 Task: Send an email with the signature Janice Green with the subject Thank you for your donation and the message We have received the feedback from the client and will incorporate the necessary changes in the next version. from softage.8@softage.net to softage.2@softage.net and move the email from Sent Items to the folder Birthday parties
Action: Mouse moved to (74, 151)
Screenshot: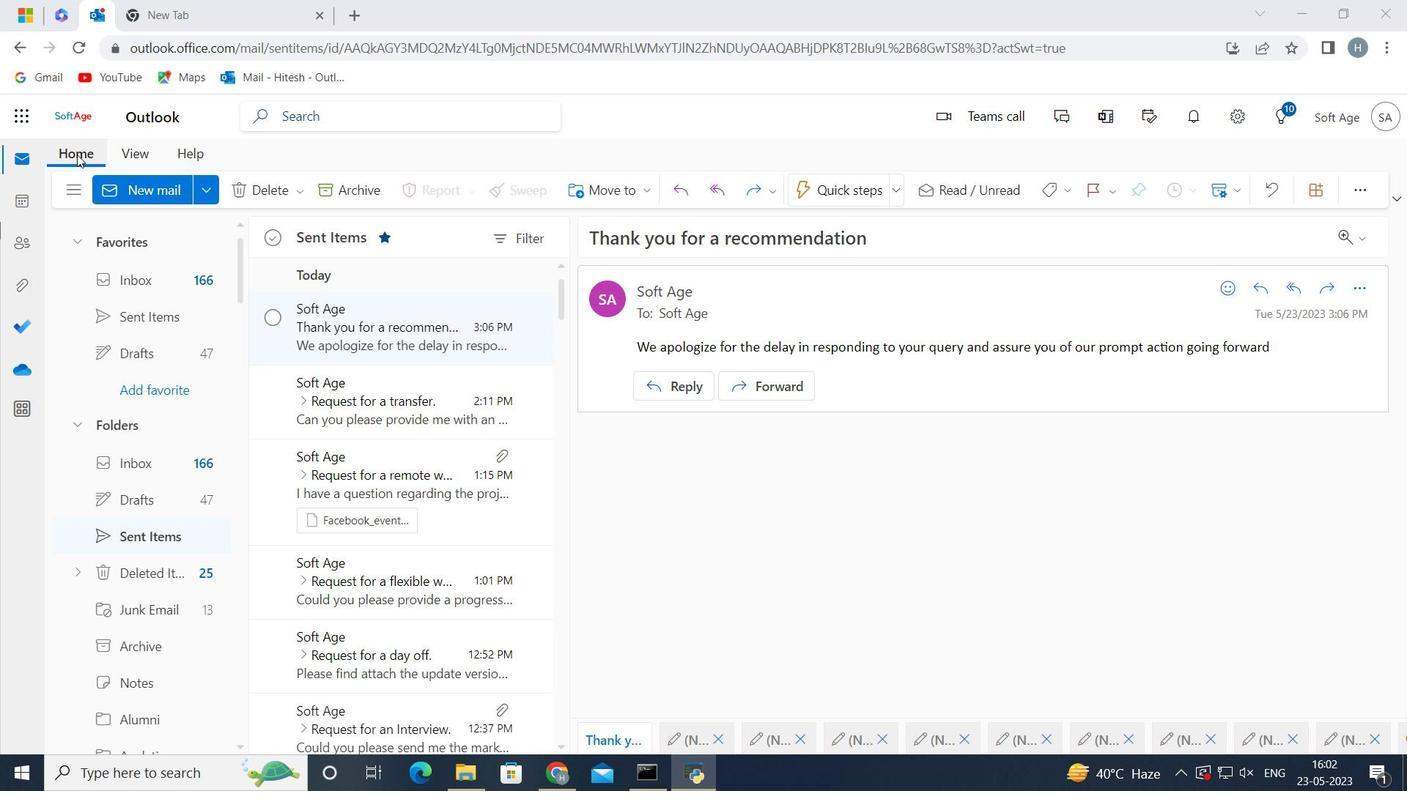 
Action: Mouse pressed left at (74, 151)
Screenshot: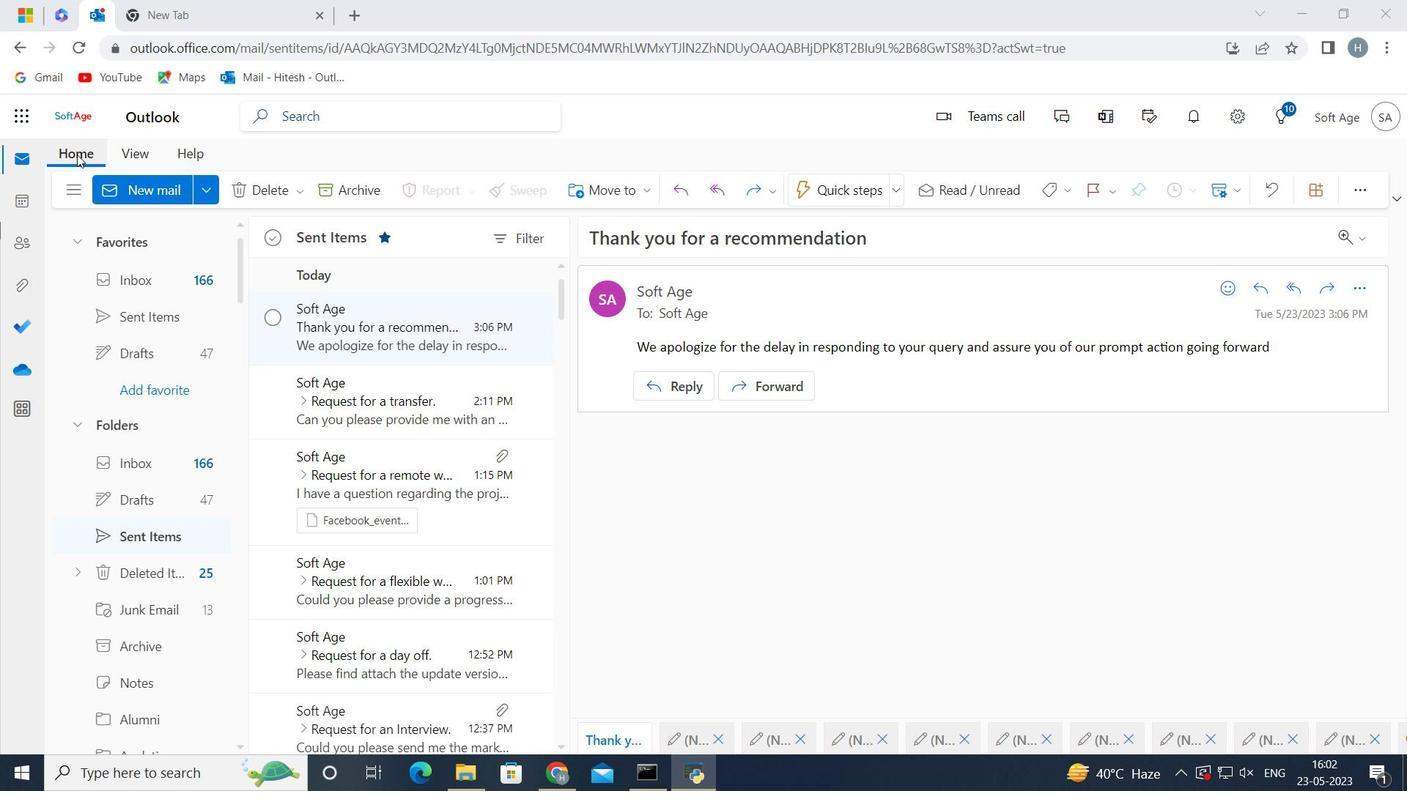 
Action: Mouse moved to (144, 189)
Screenshot: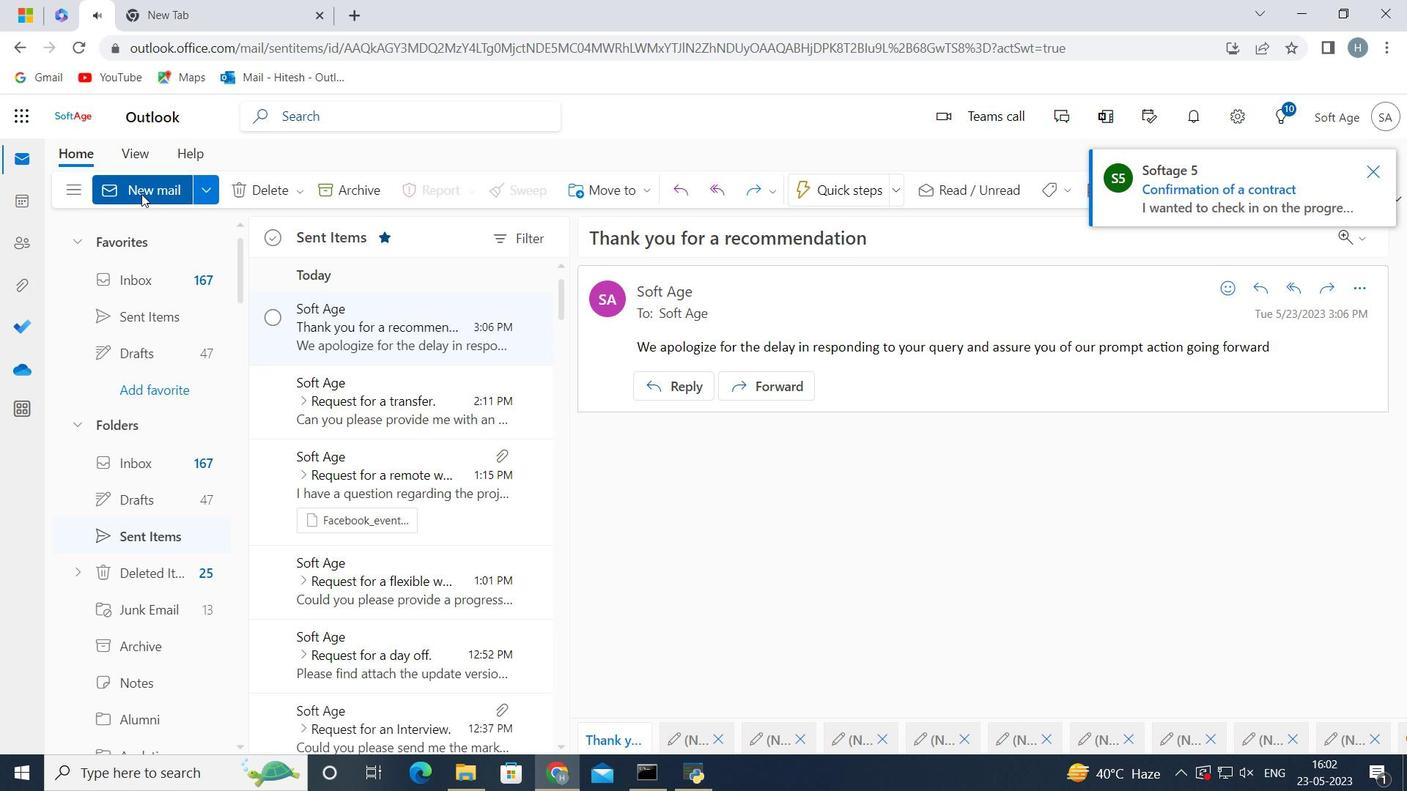 
Action: Mouse pressed left at (144, 189)
Screenshot: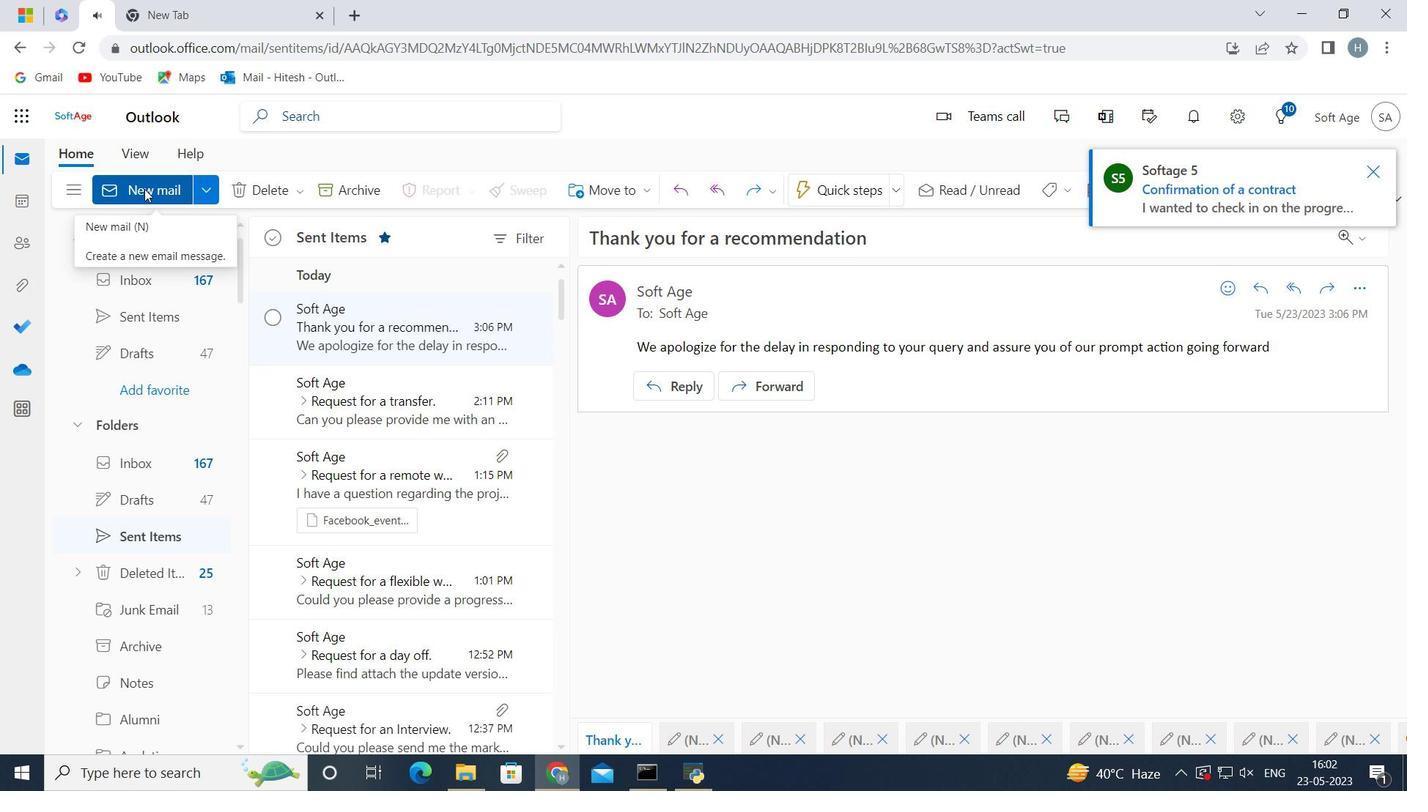 
Action: Mouse moved to (1362, 175)
Screenshot: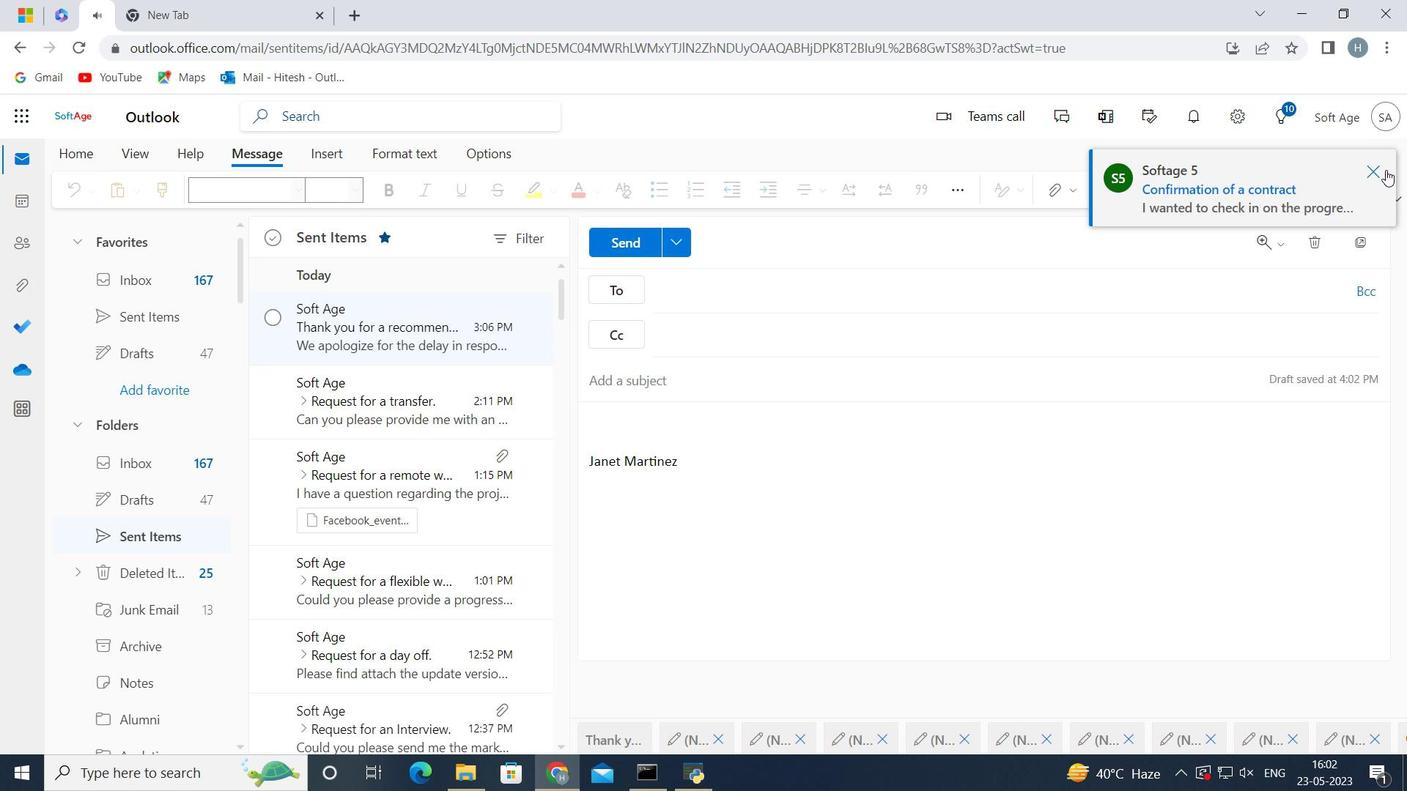 
Action: Mouse pressed left at (1362, 175)
Screenshot: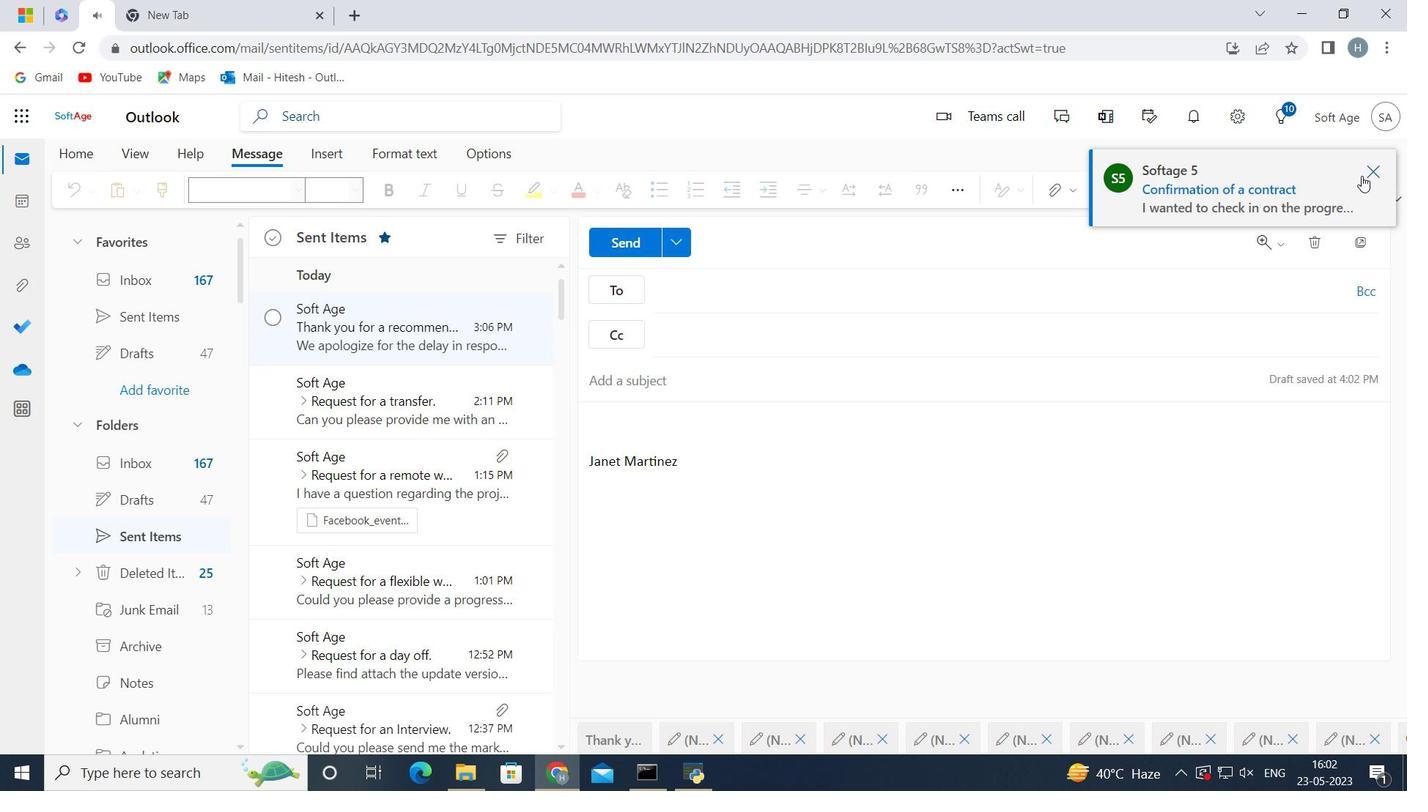 
Action: Mouse moved to (1152, 191)
Screenshot: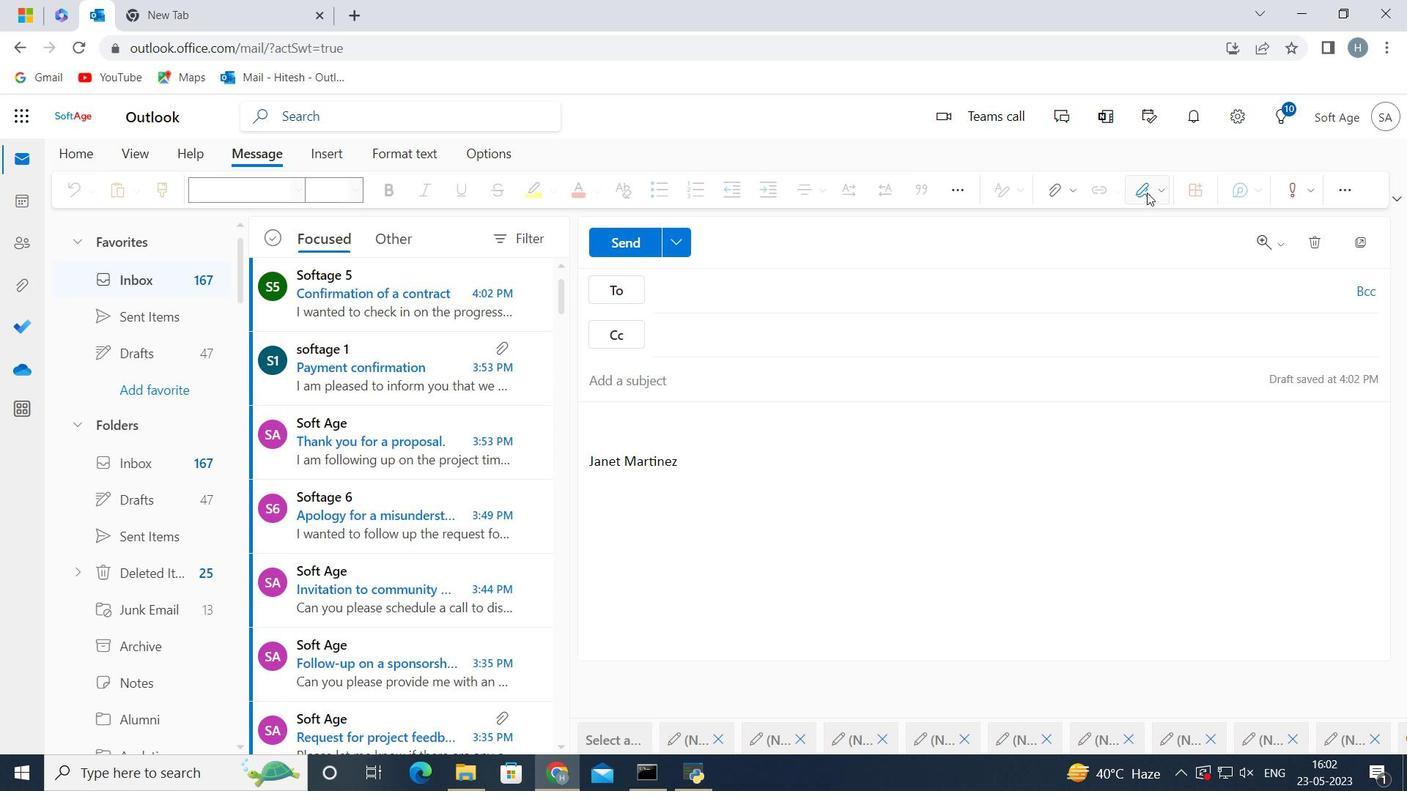 
Action: Mouse pressed left at (1152, 191)
Screenshot: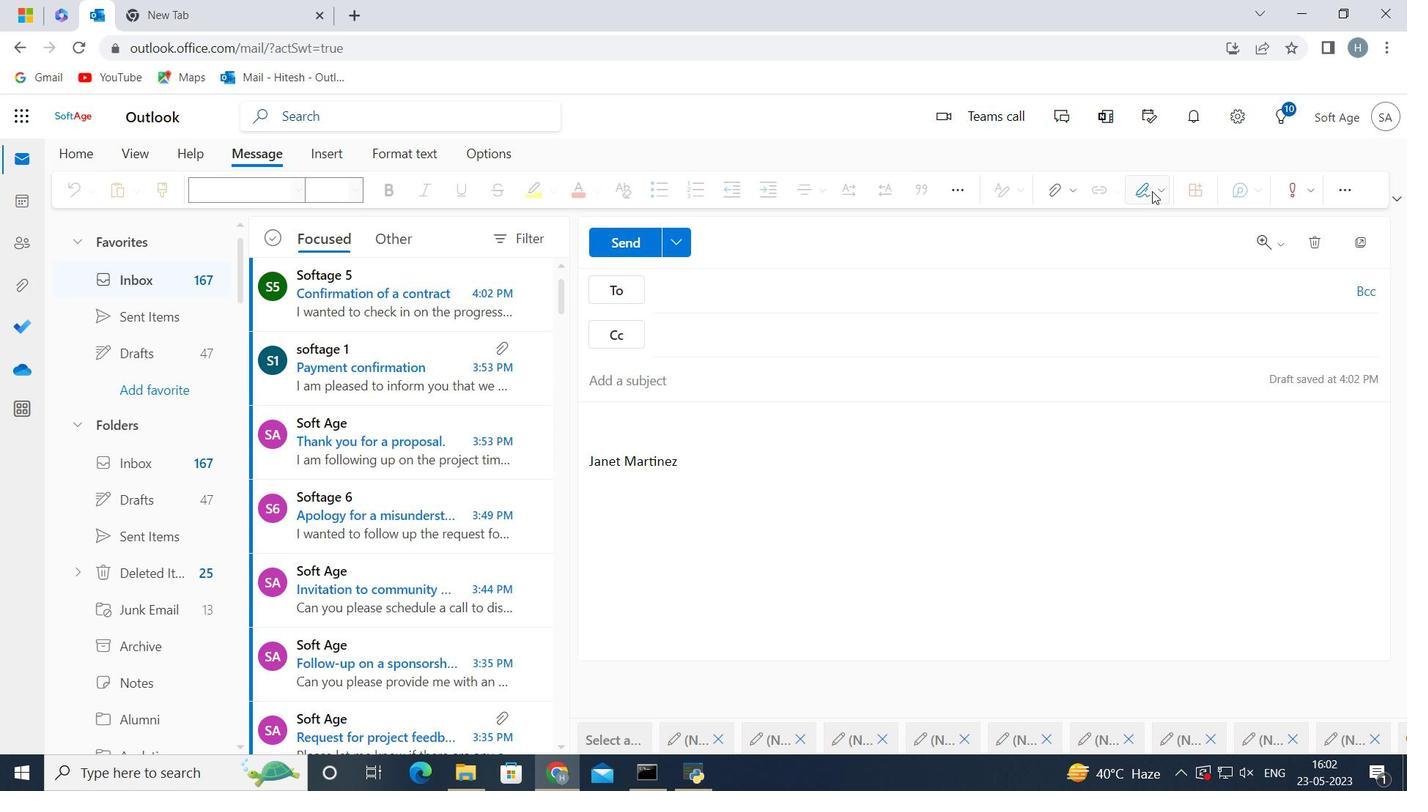 
Action: Mouse moved to (1101, 263)
Screenshot: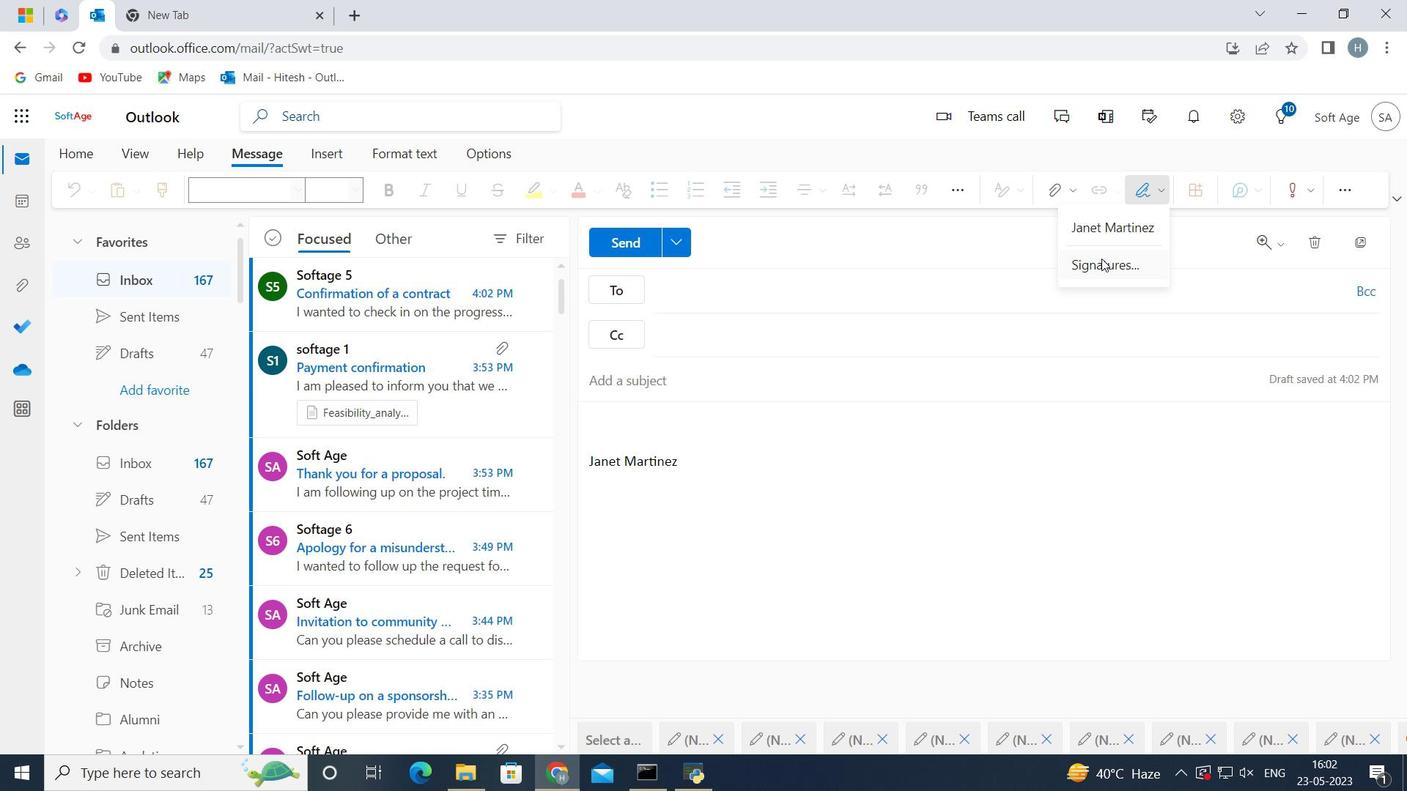 
Action: Mouse pressed left at (1101, 263)
Screenshot: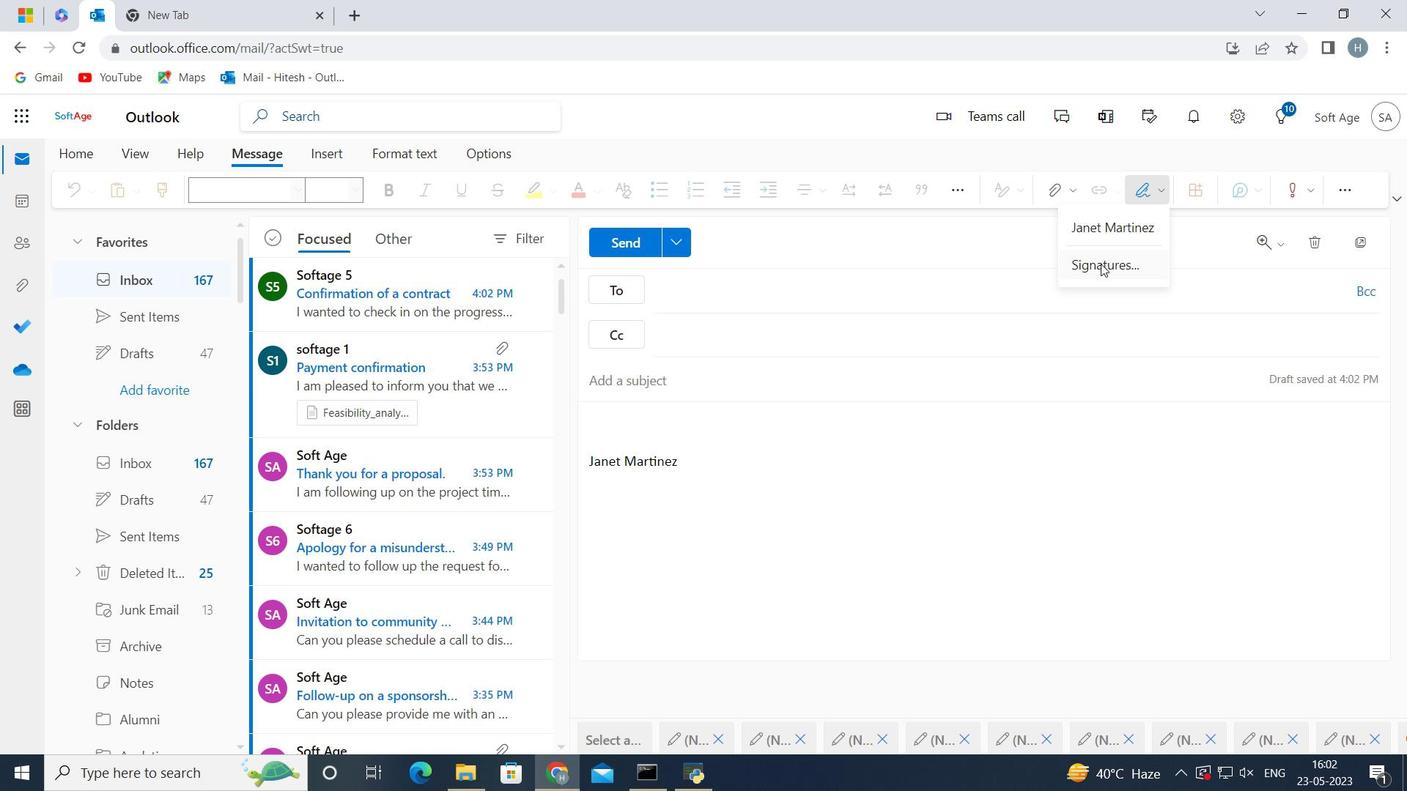 
Action: Mouse moved to (1064, 339)
Screenshot: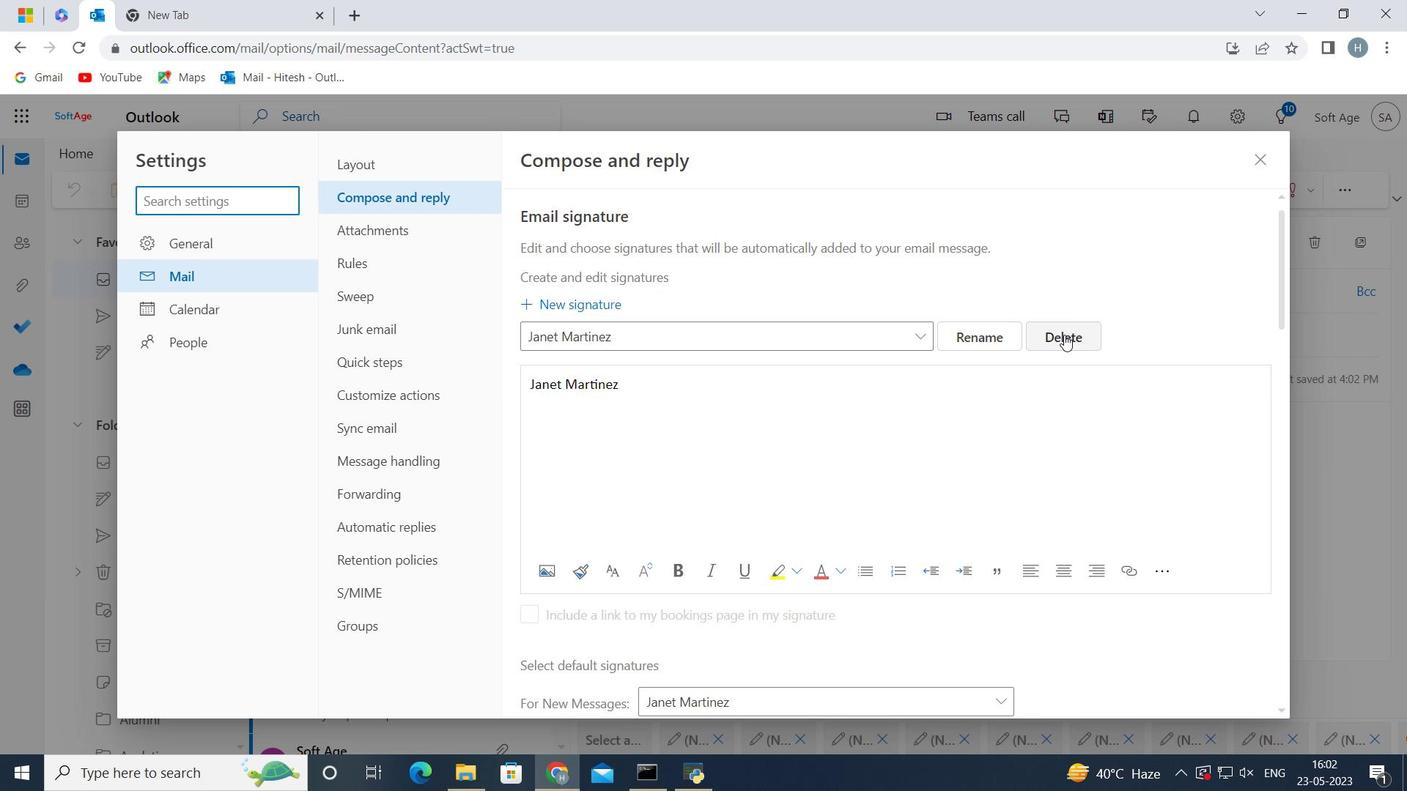 
Action: Mouse pressed left at (1064, 339)
Screenshot: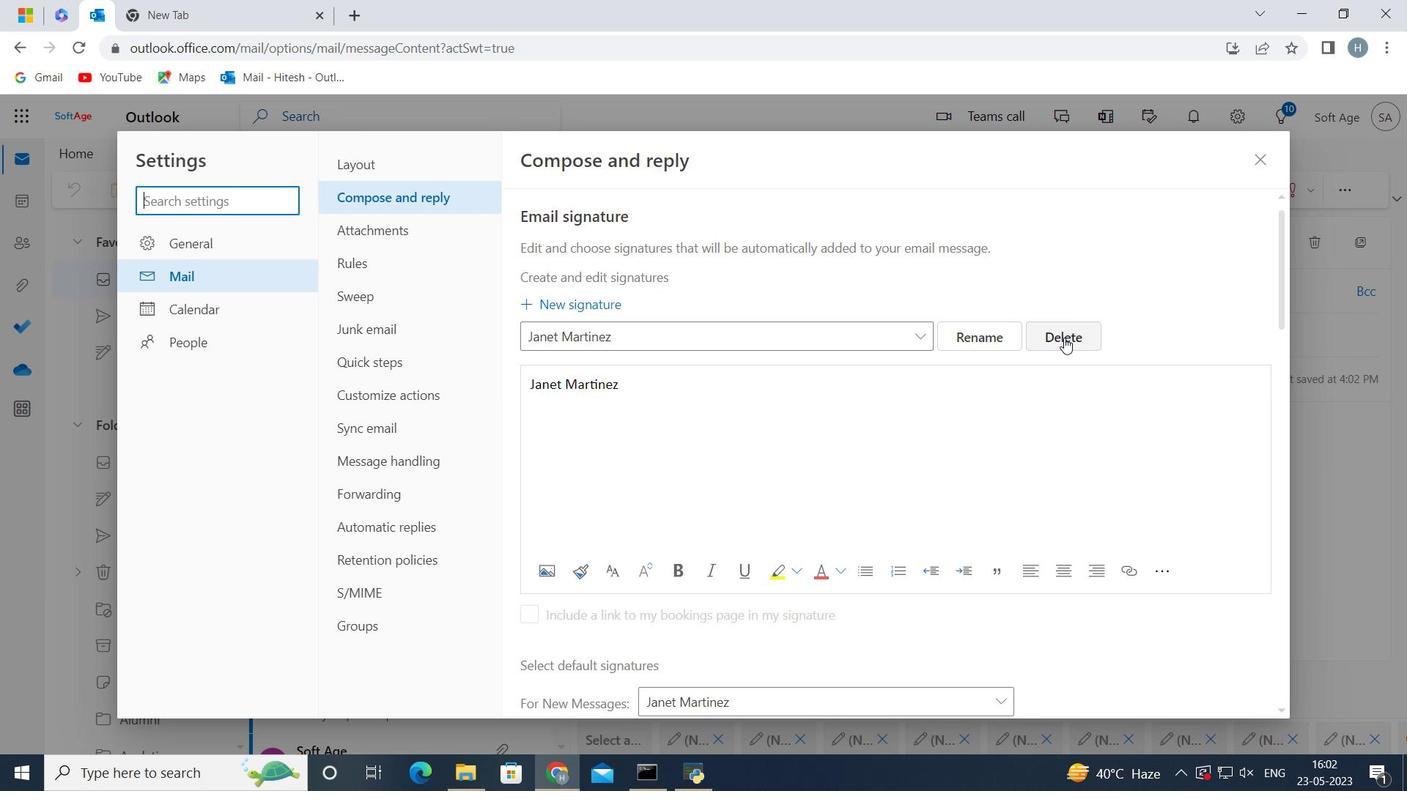 
Action: Mouse moved to (801, 337)
Screenshot: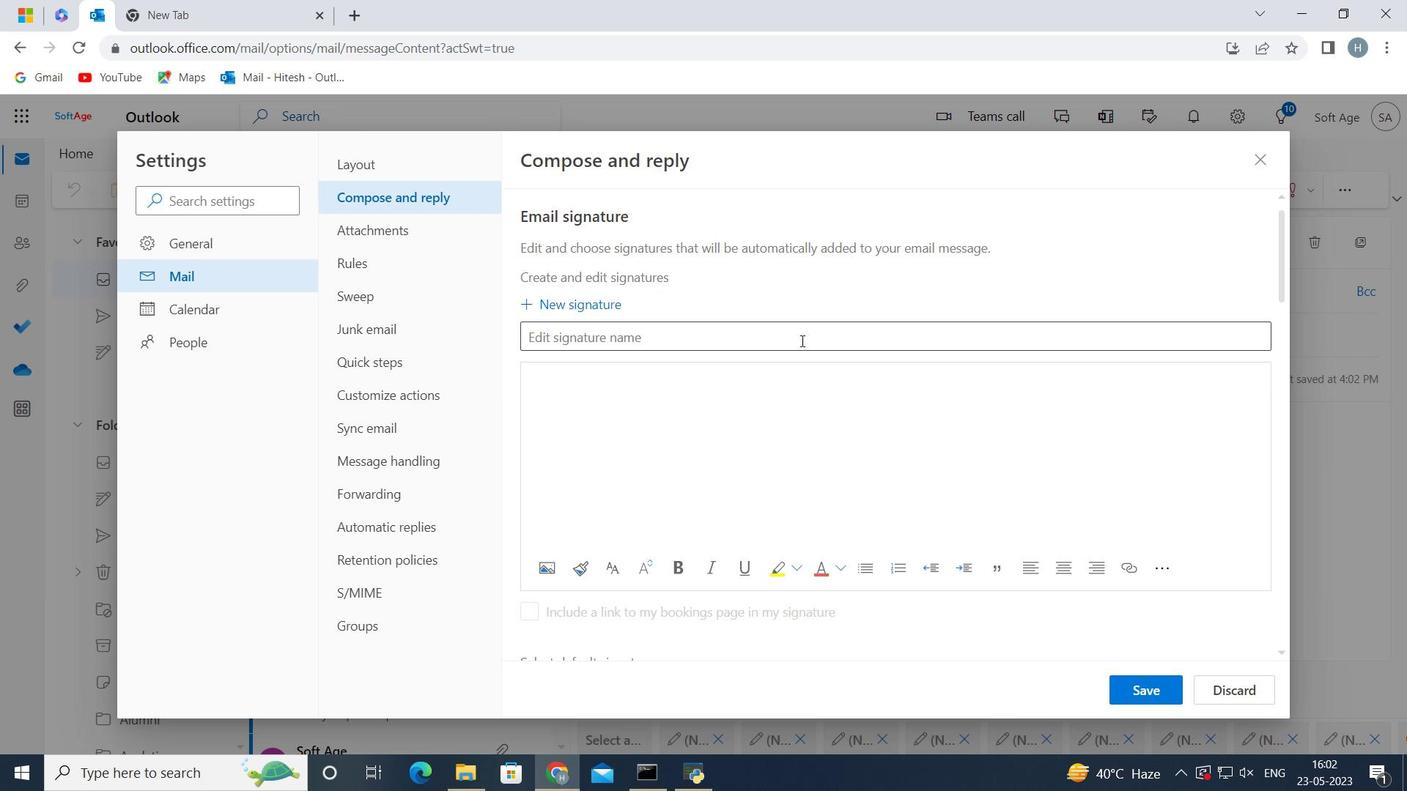 
Action: Mouse pressed left at (801, 337)
Screenshot: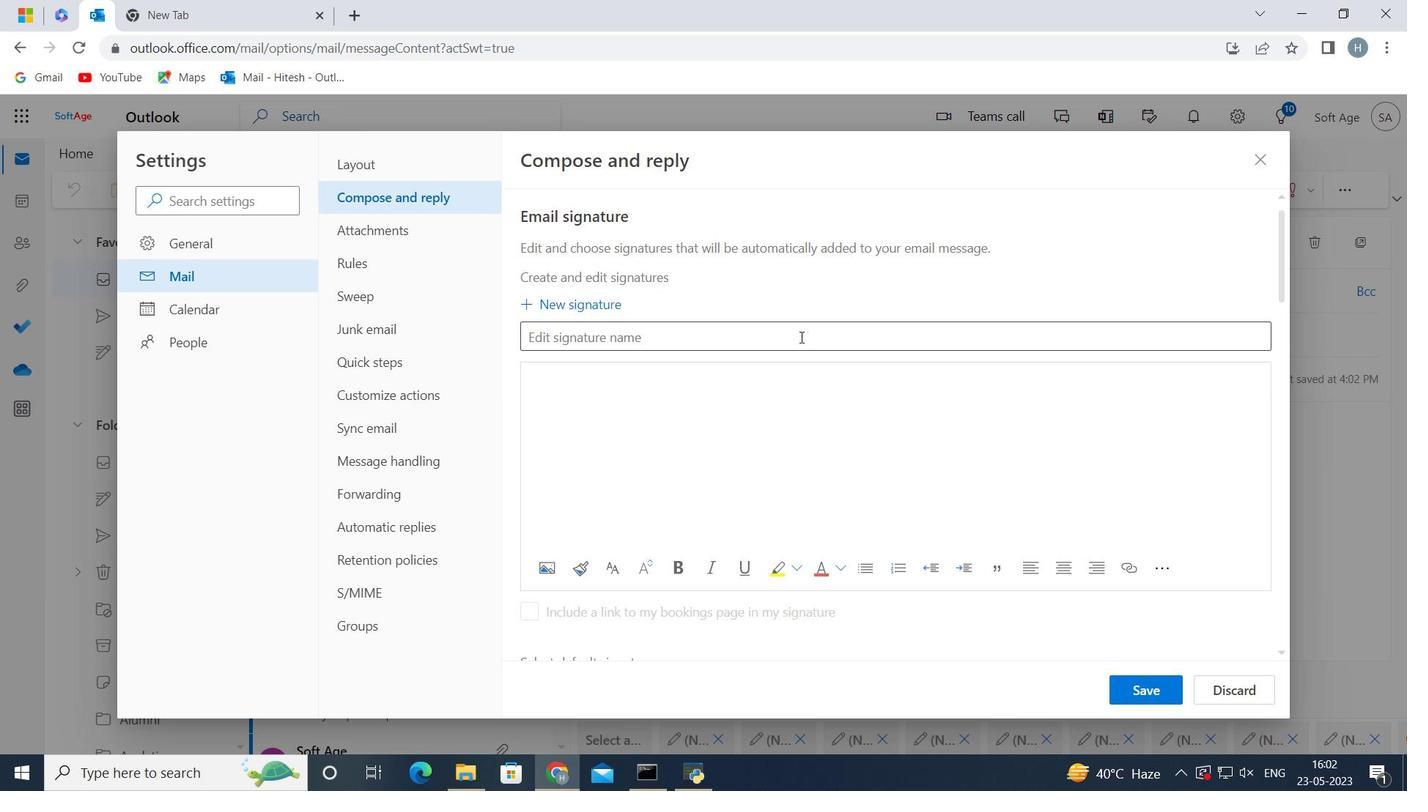 
Action: Key pressed <Key.shift>Janice<Key.space><Key.shift>Green<Key.space>
Screenshot: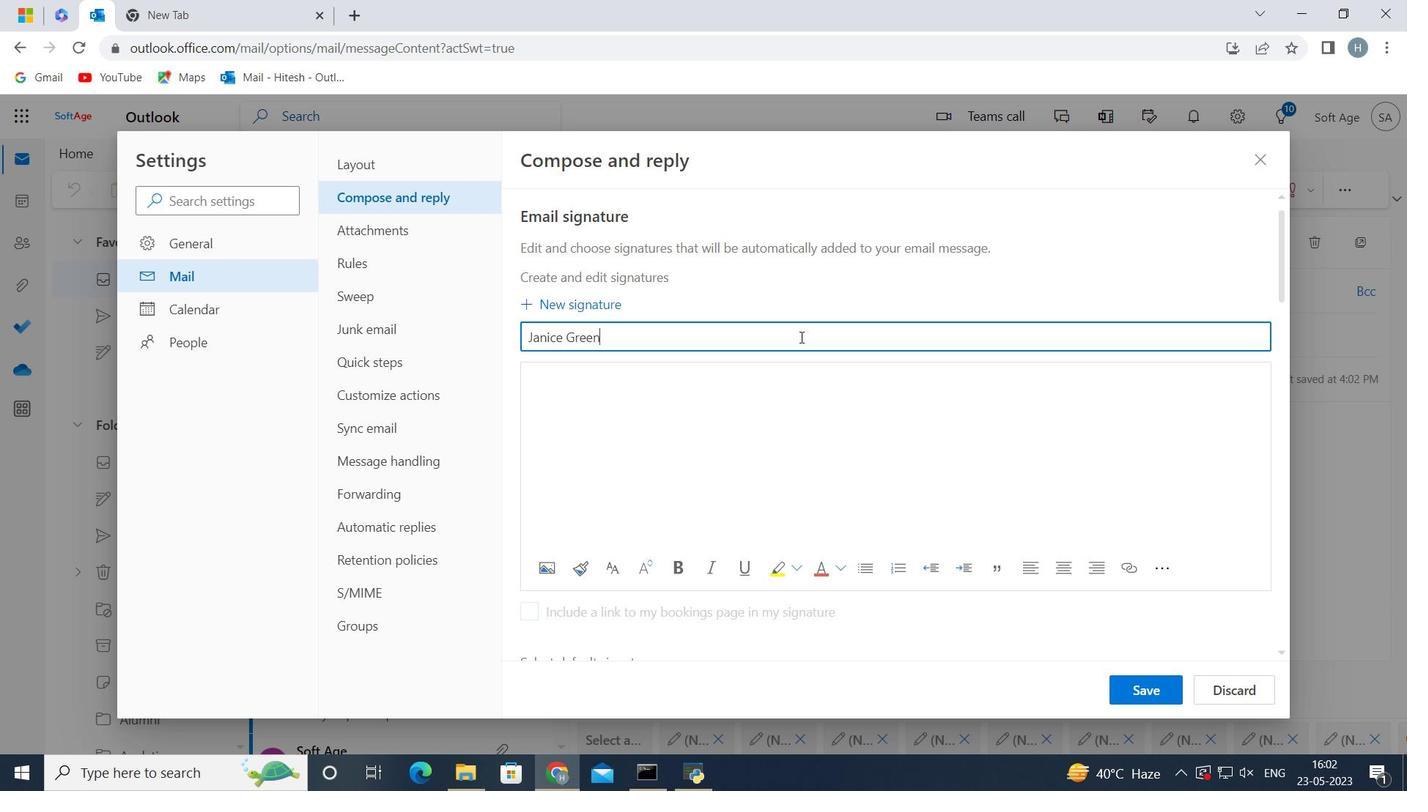 
Action: Mouse moved to (769, 403)
Screenshot: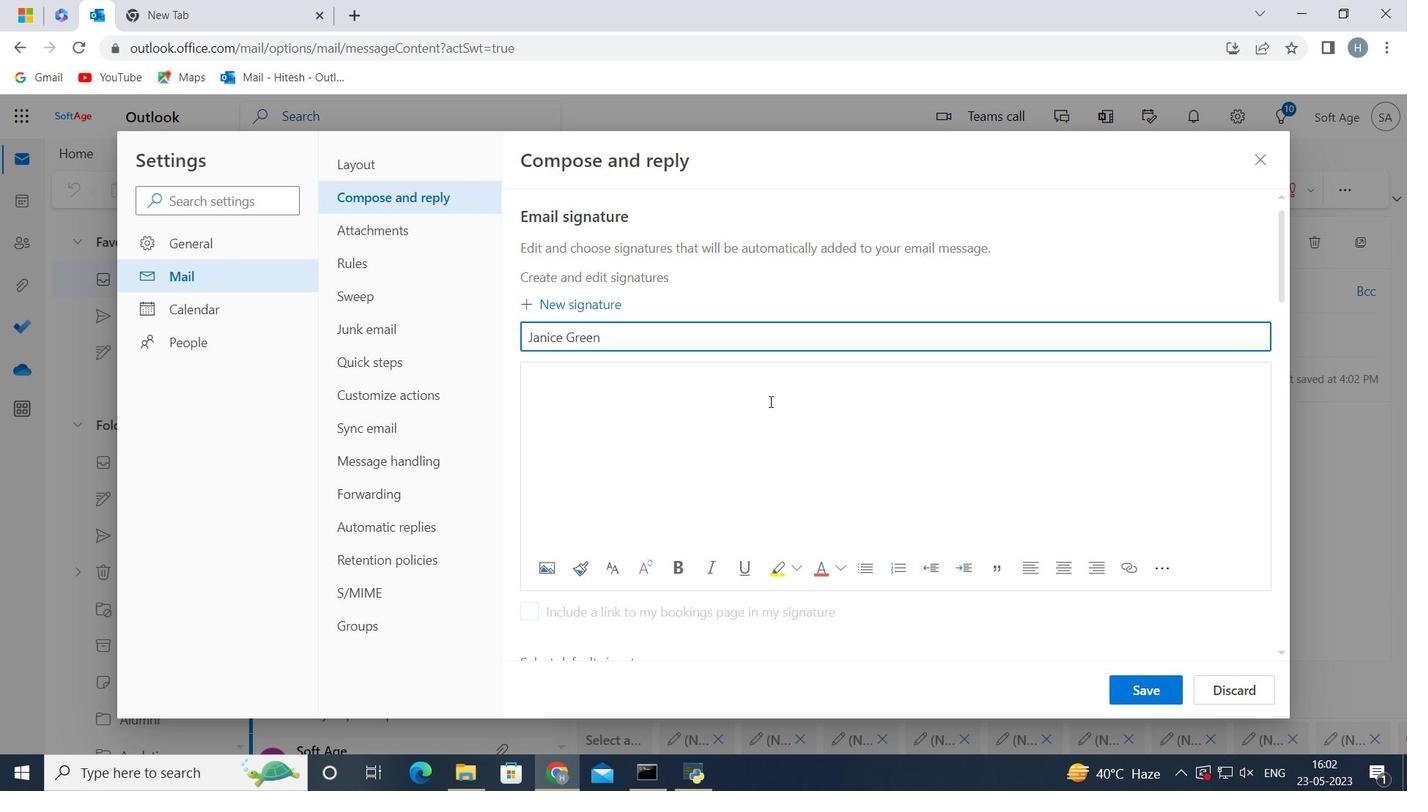 
Action: Mouse pressed left at (769, 403)
Screenshot: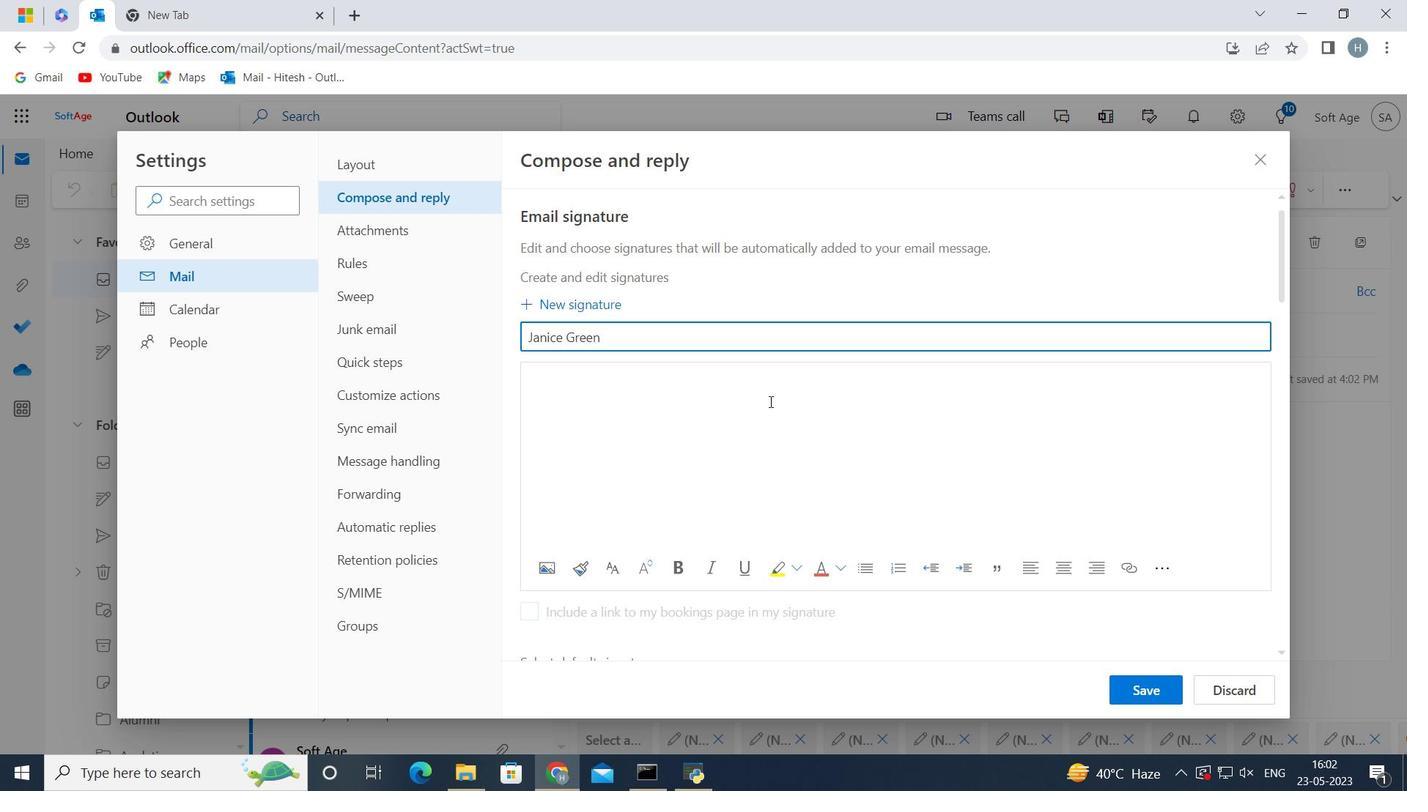 
Action: Key pressed <Key.shift>Janice<Key.space><Key.shift>Green<Key.space>
Screenshot: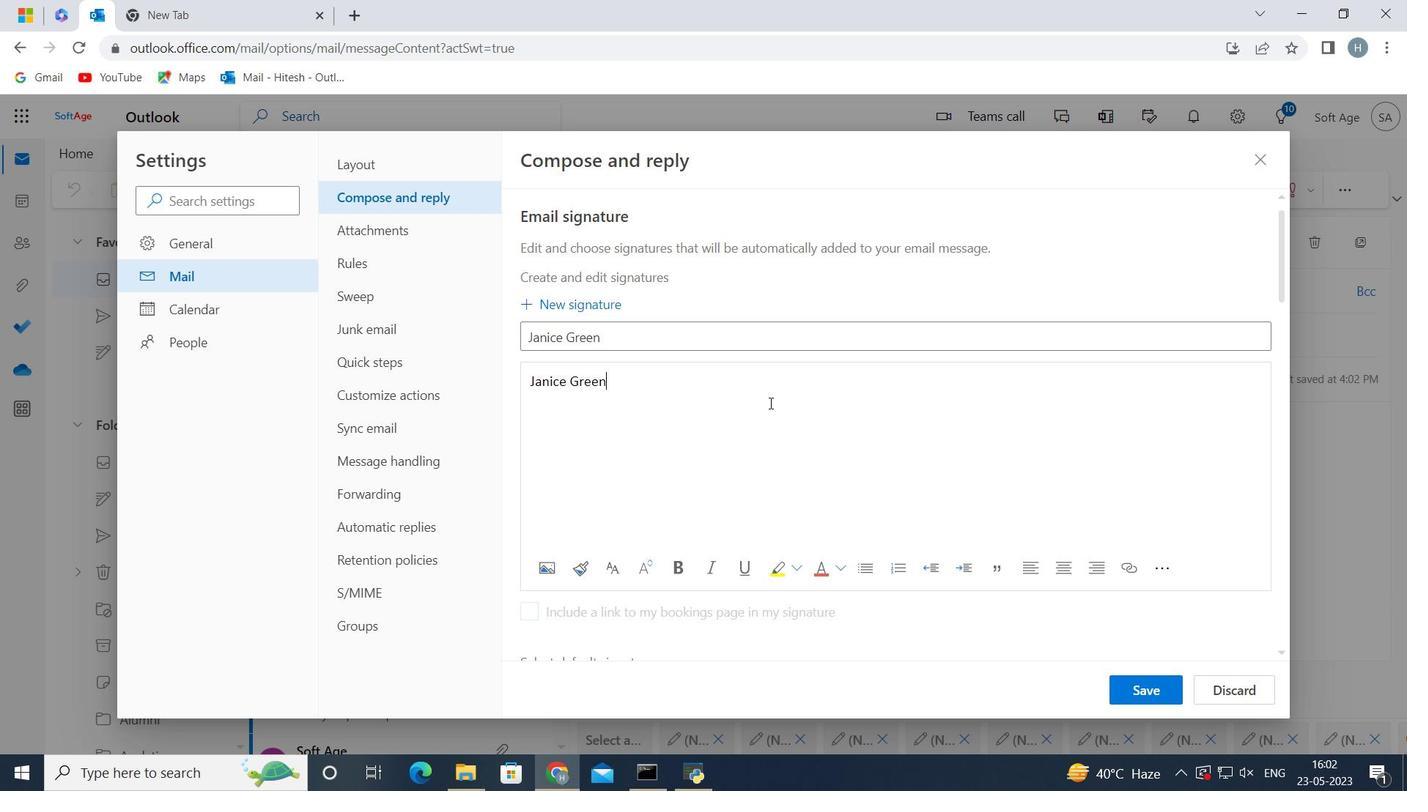 
Action: Mouse moved to (1137, 684)
Screenshot: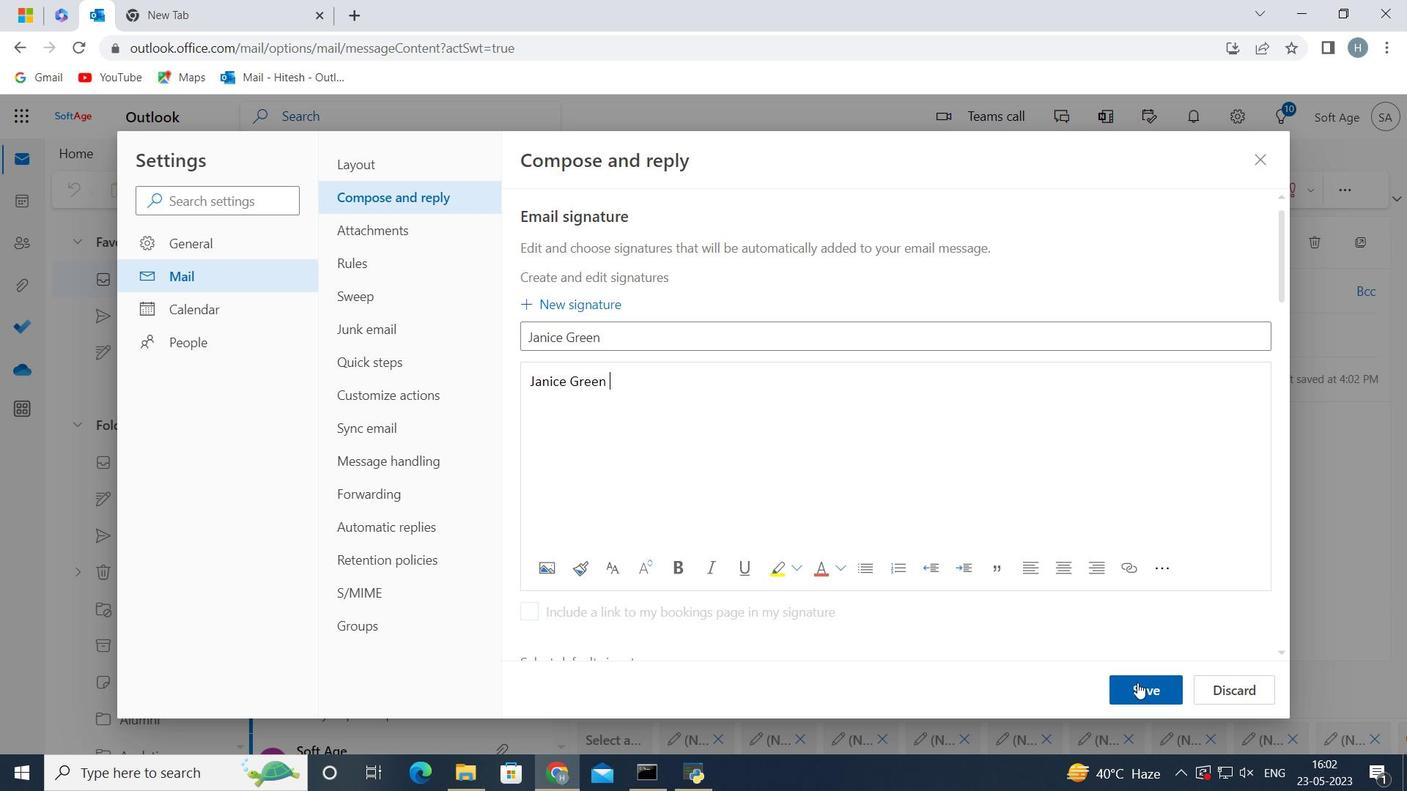 
Action: Mouse pressed left at (1137, 684)
Screenshot: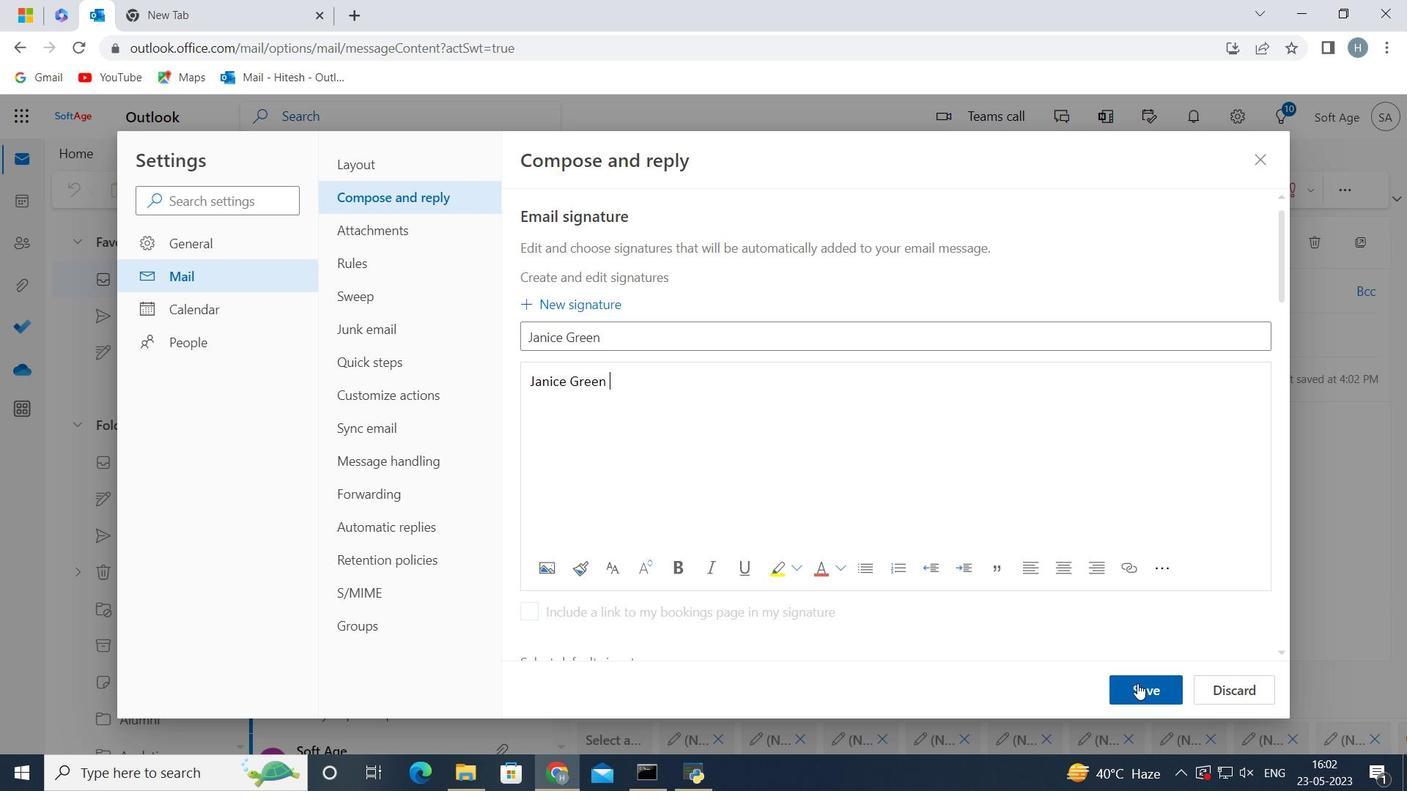 
Action: Mouse moved to (1013, 404)
Screenshot: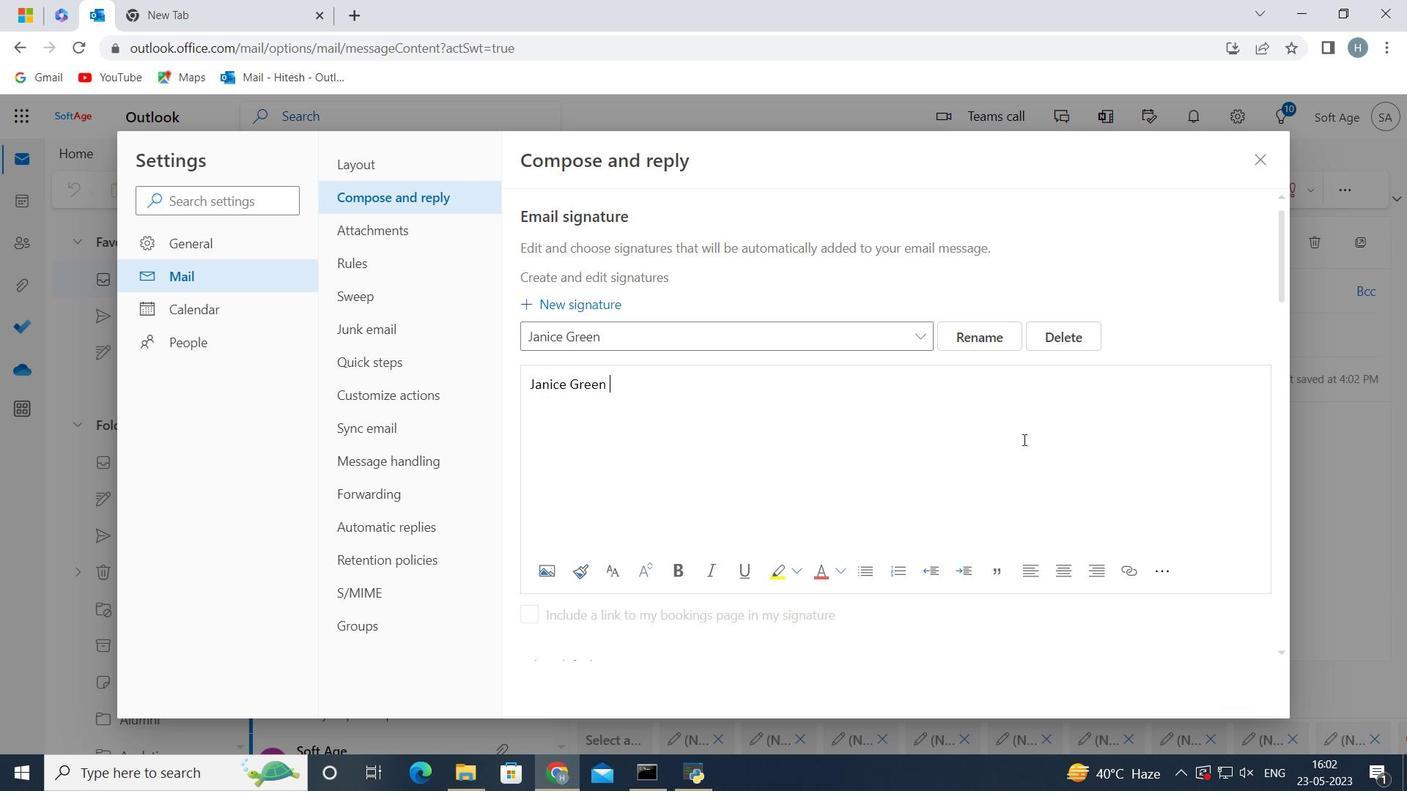 
Action: Mouse scrolled (1013, 403) with delta (0, 0)
Screenshot: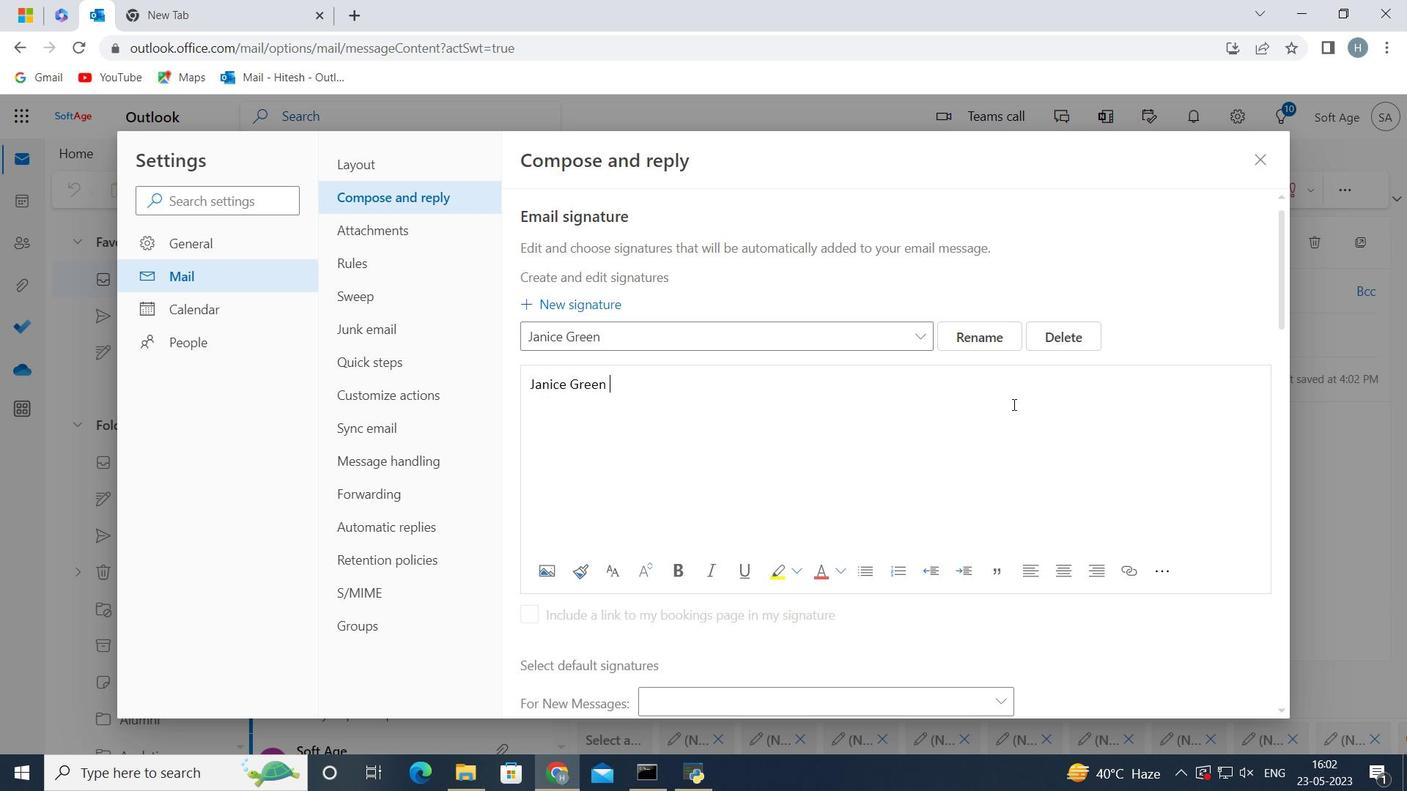 
Action: Mouse scrolled (1013, 403) with delta (0, 0)
Screenshot: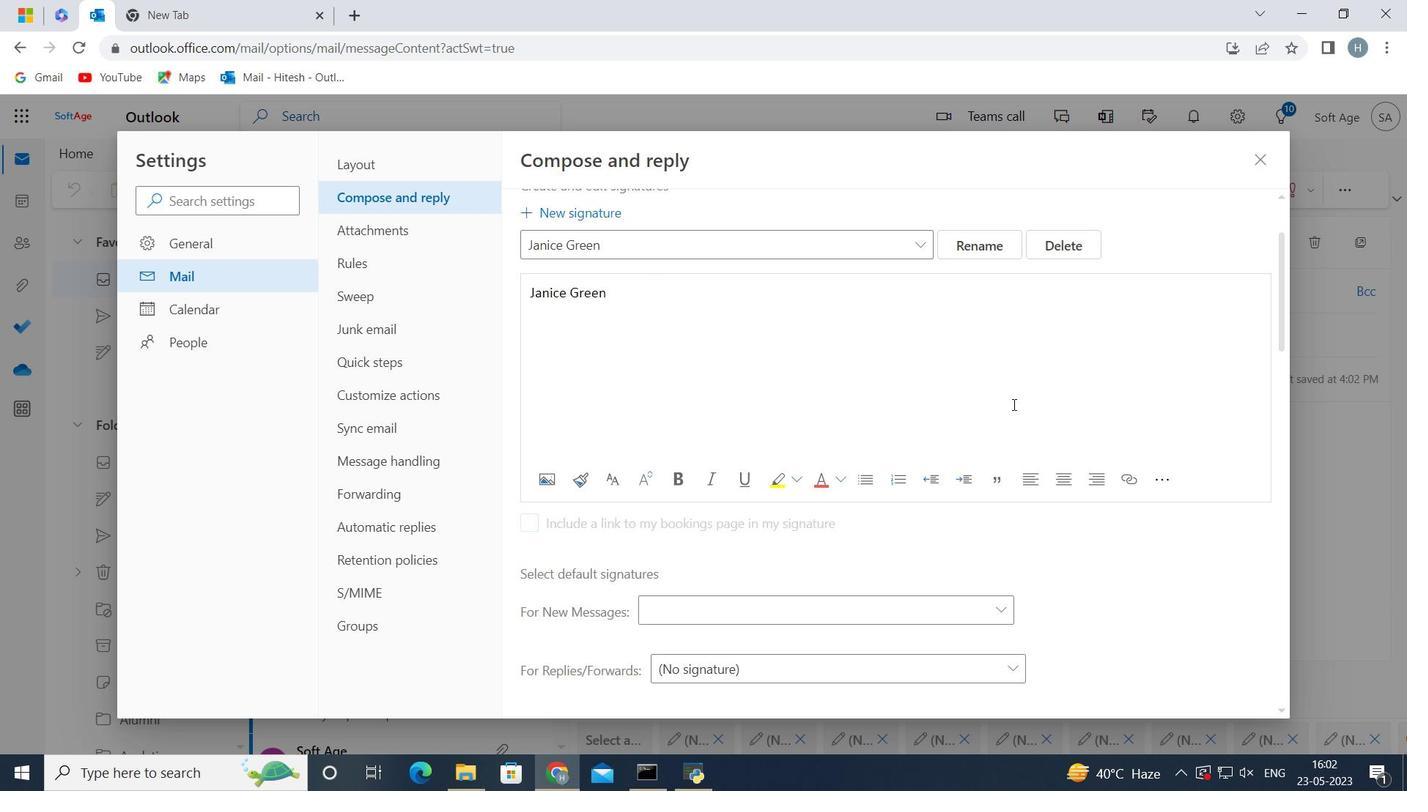 
Action: Mouse scrolled (1013, 403) with delta (0, 0)
Screenshot: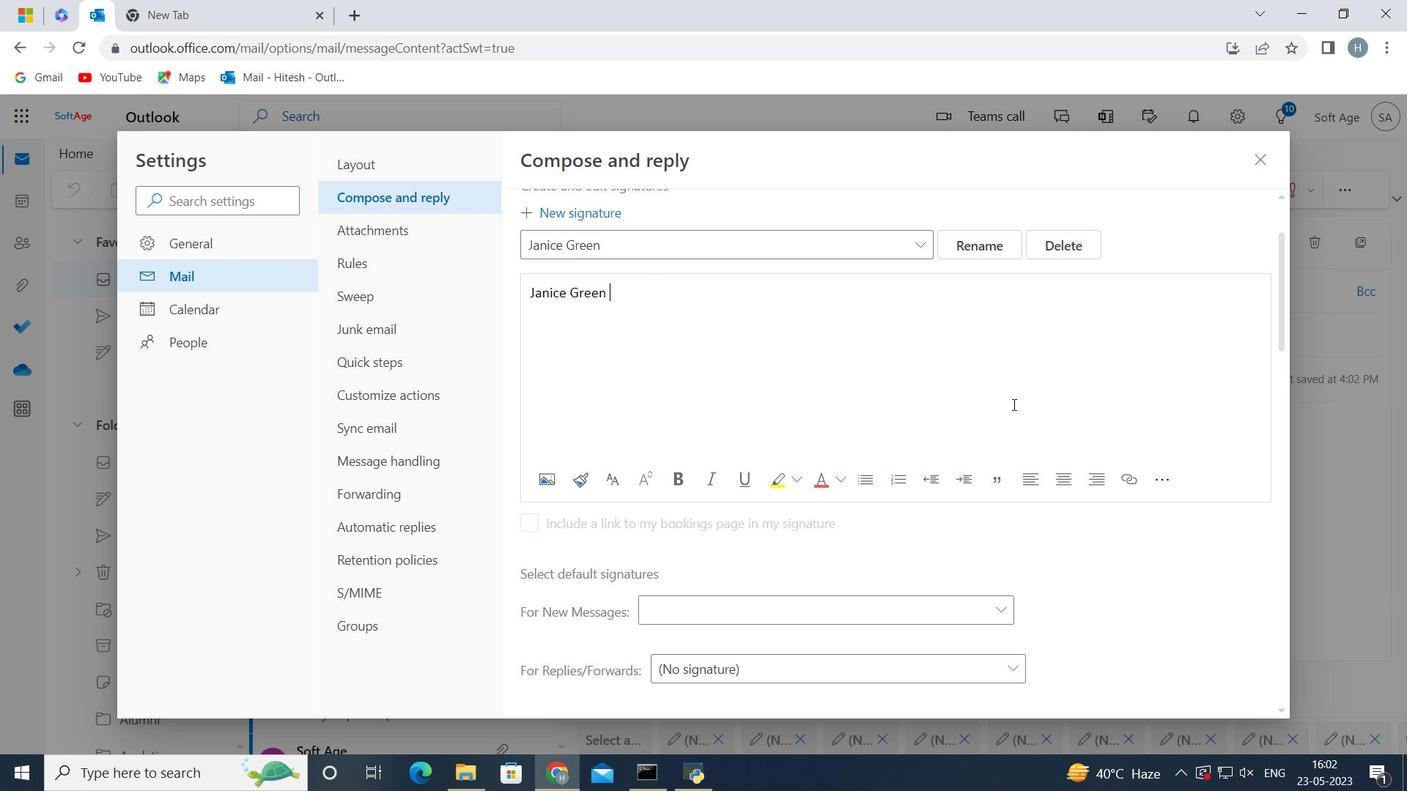 
Action: Mouse moved to (991, 427)
Screenshot: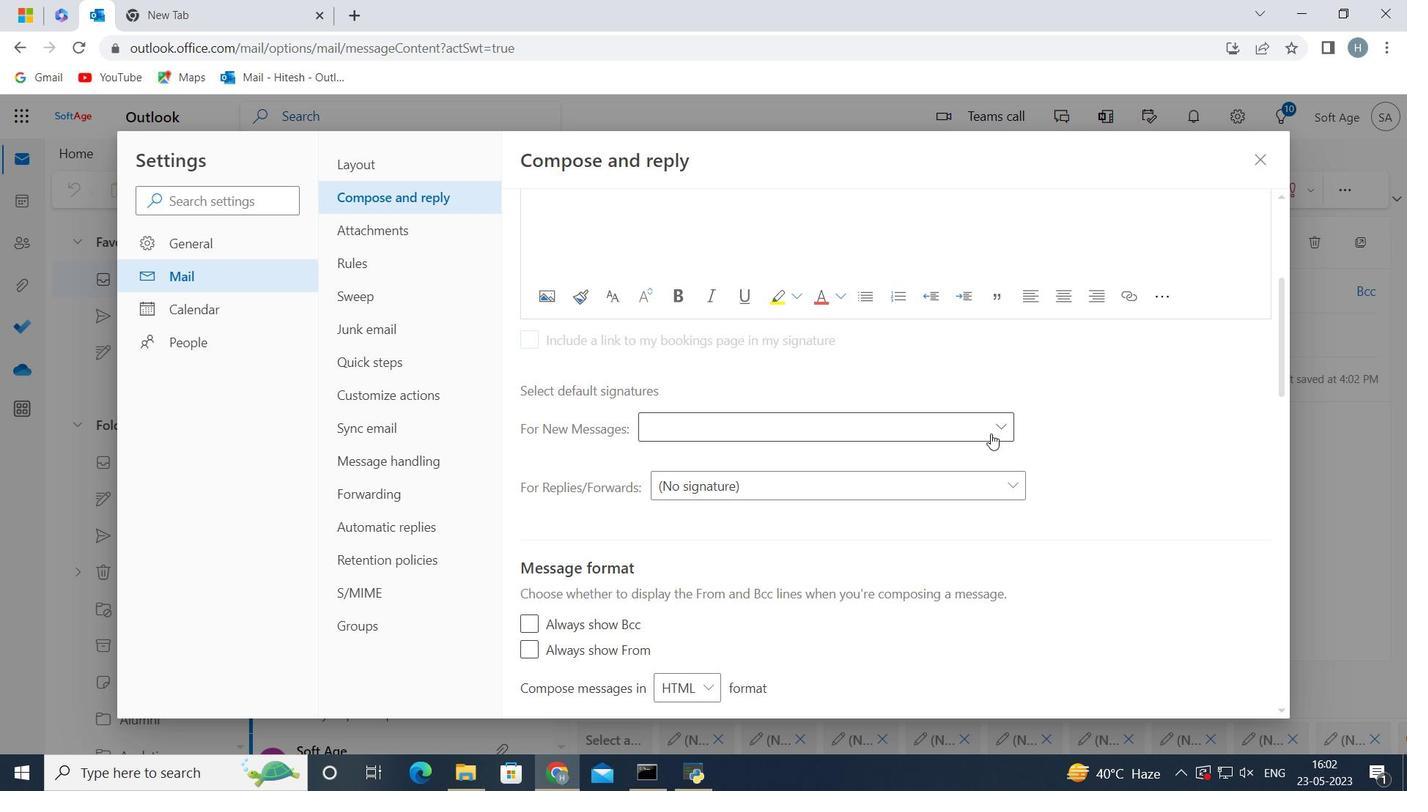 
Action: Mouse pressed left at (991, 427)
Screenshot: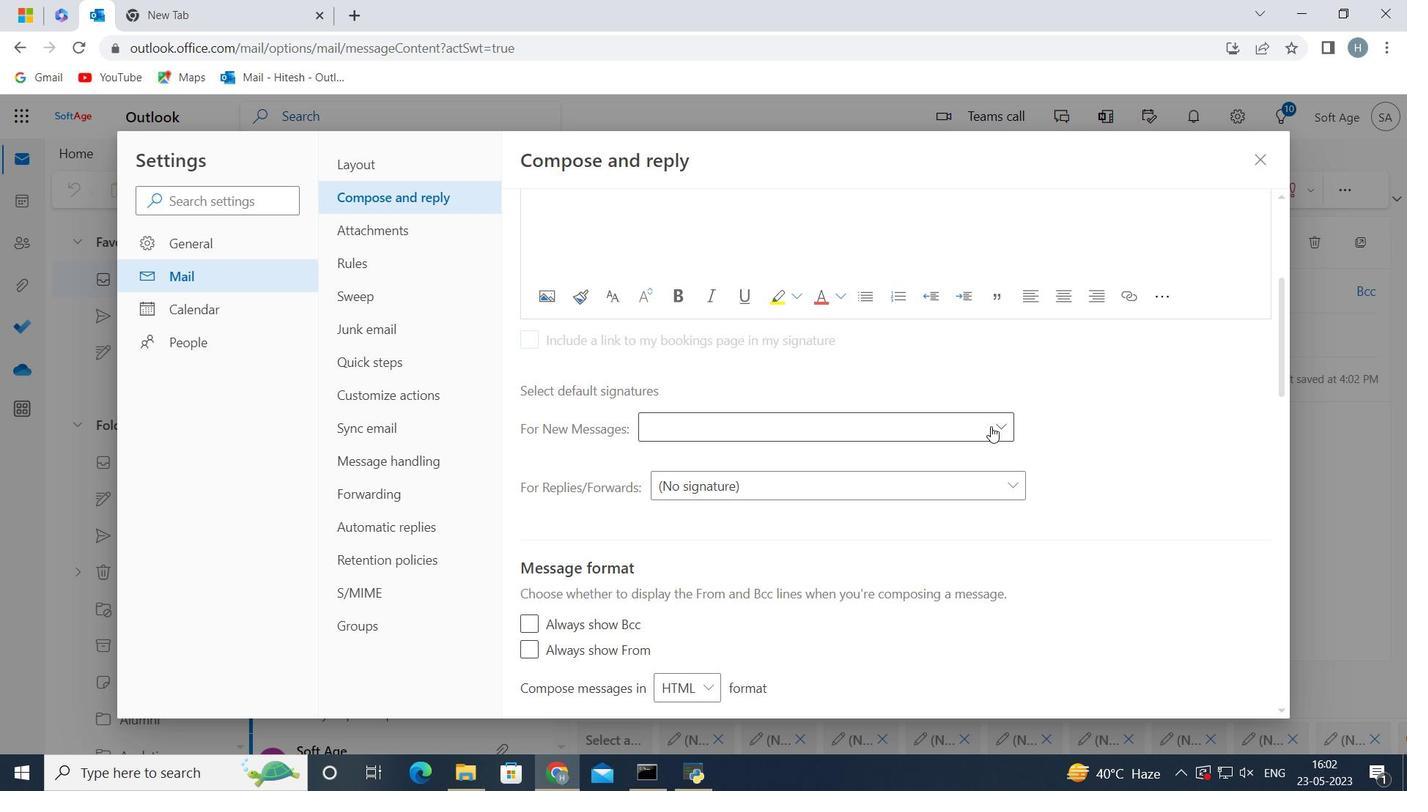 
Action: Mouse moved to (947, 493)
Screenshot: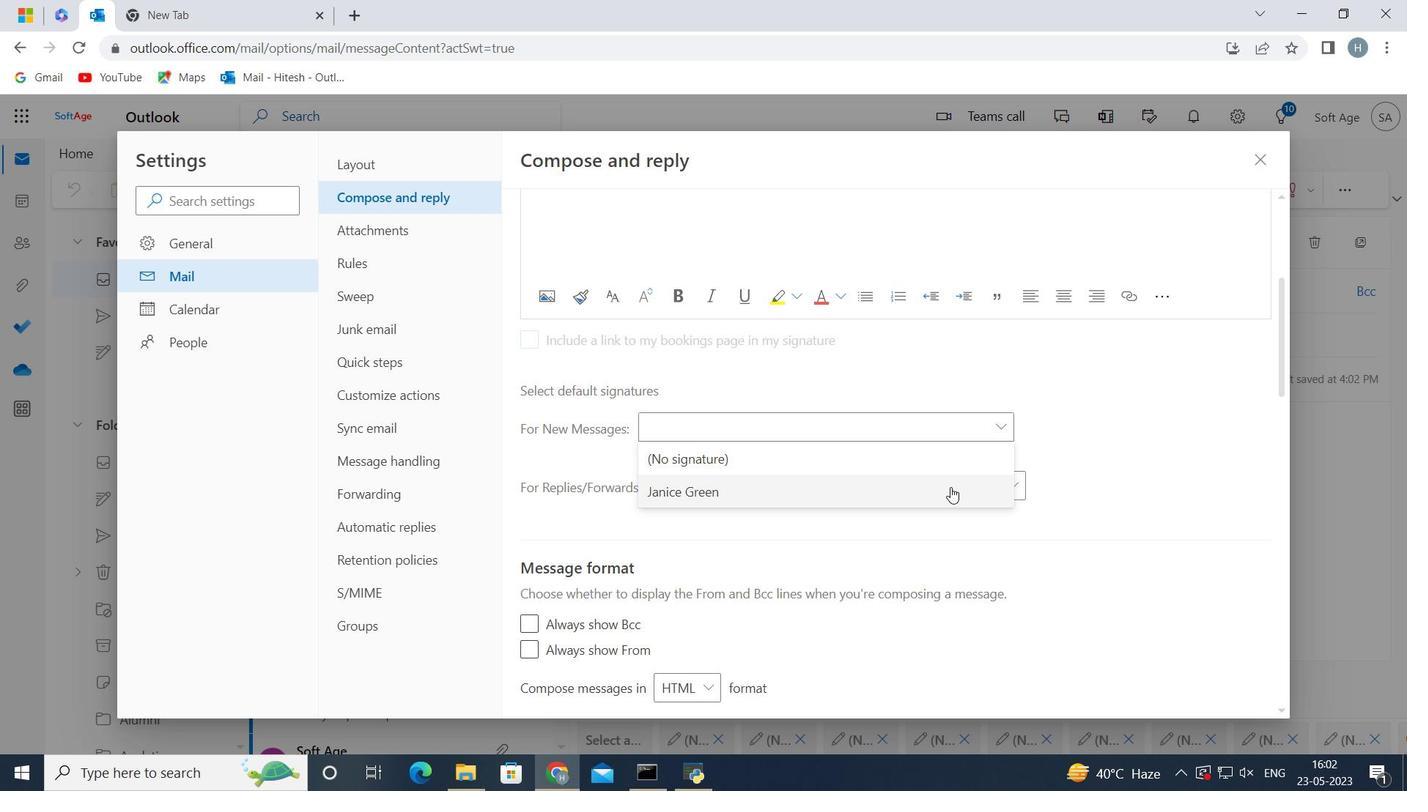 
Action: Mouse pressed left at (947, 493)
Screenshot: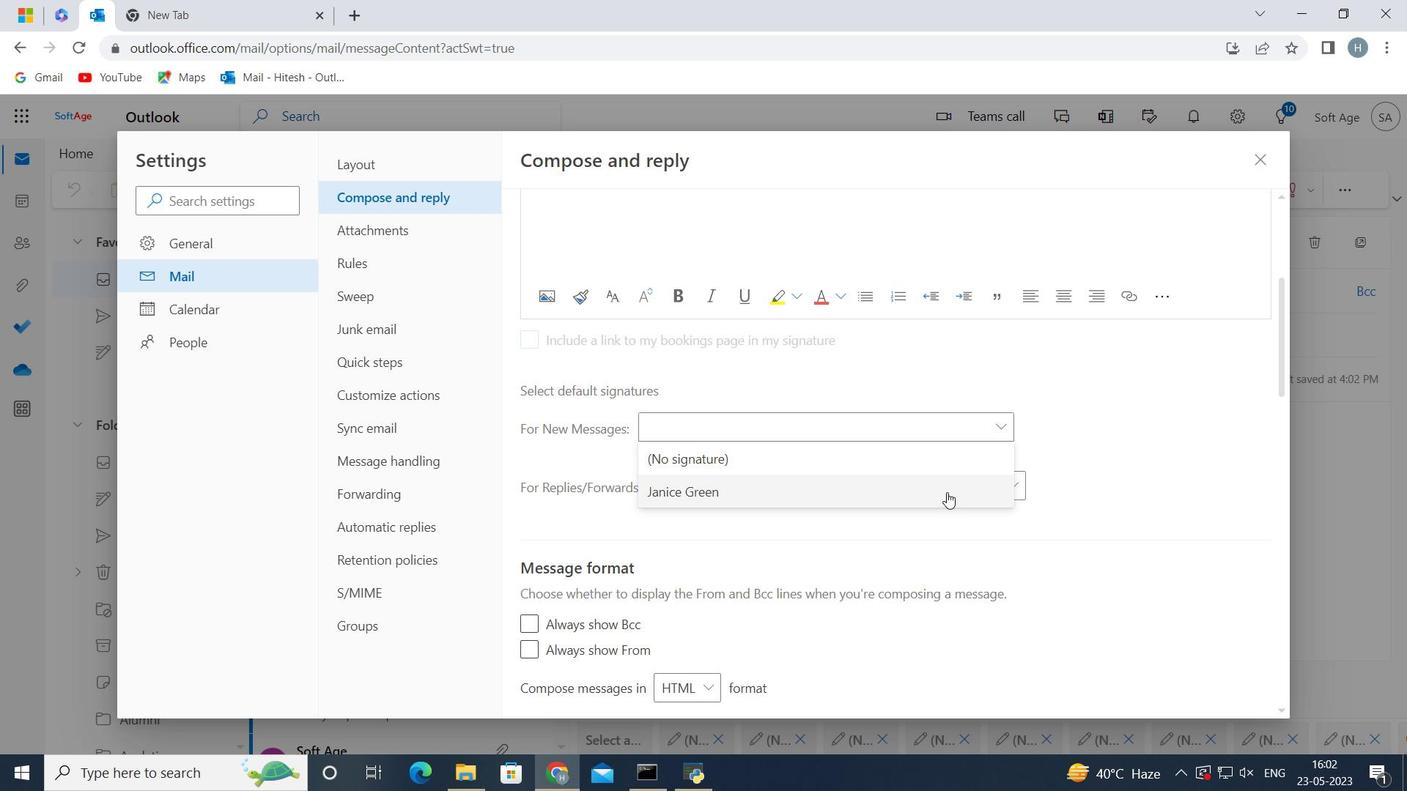 
Action: Mouse moved to (1159, 686)
Screenshot: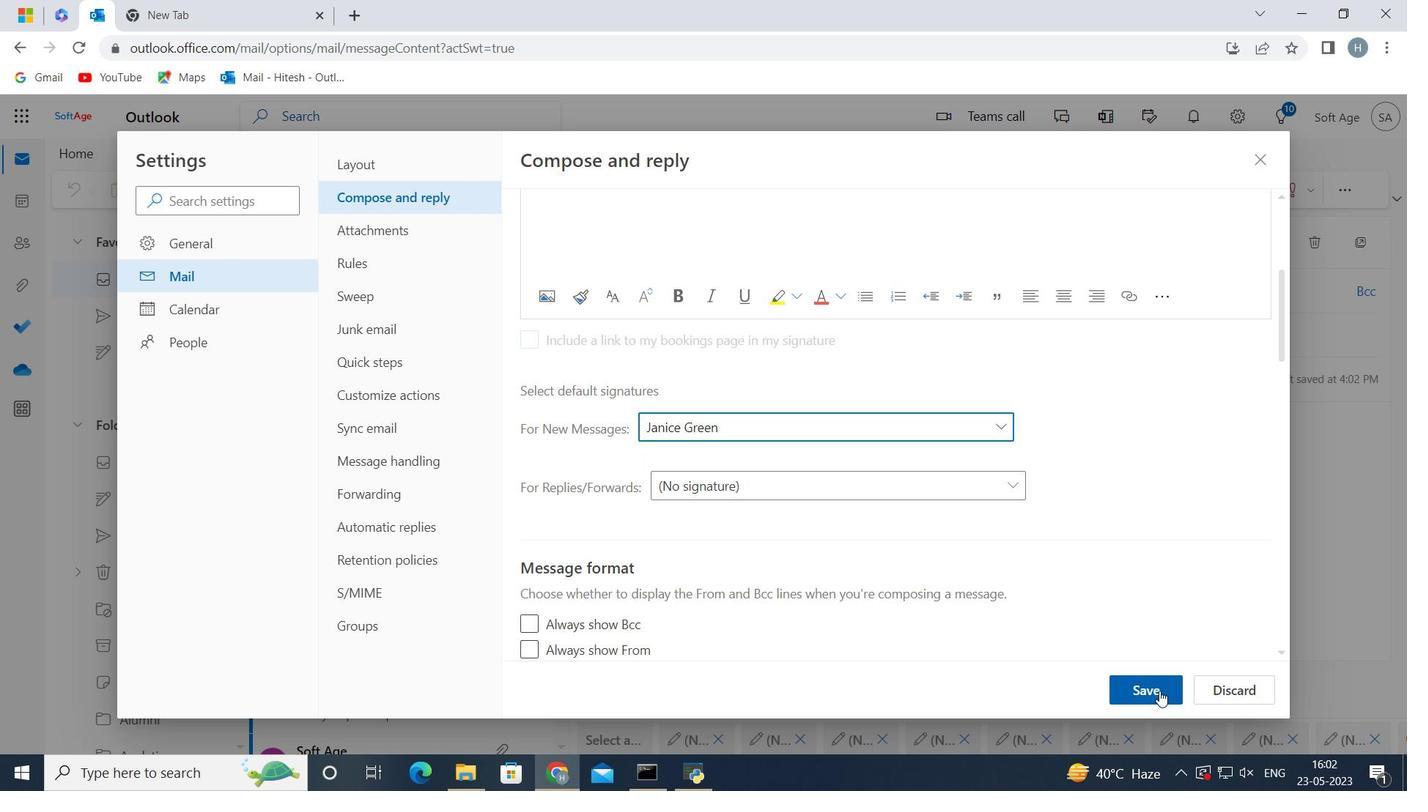 
Action: Mouse pressed left at (1159, 686)
Screenshot: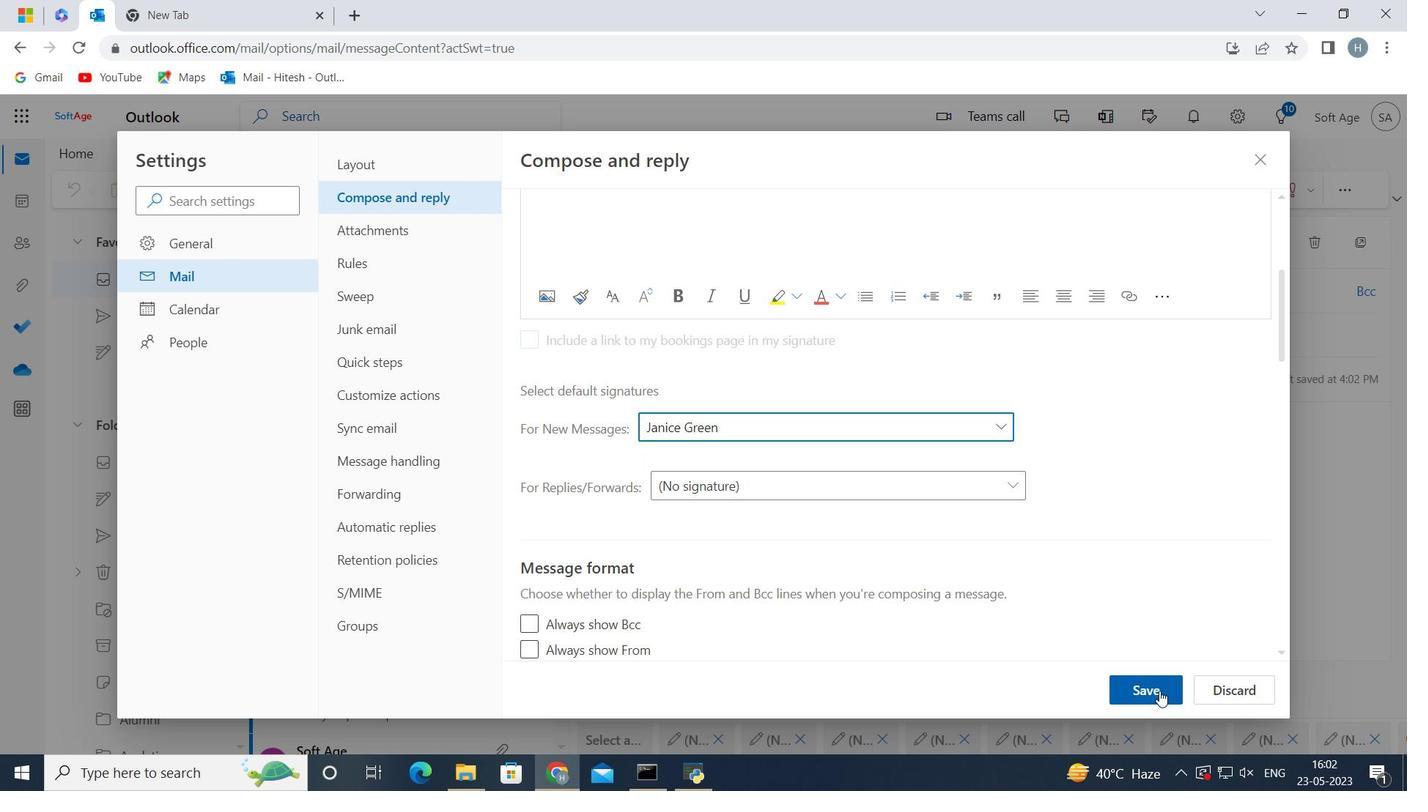 
Action: Mouse moved to (1169, 325)
Screenshot: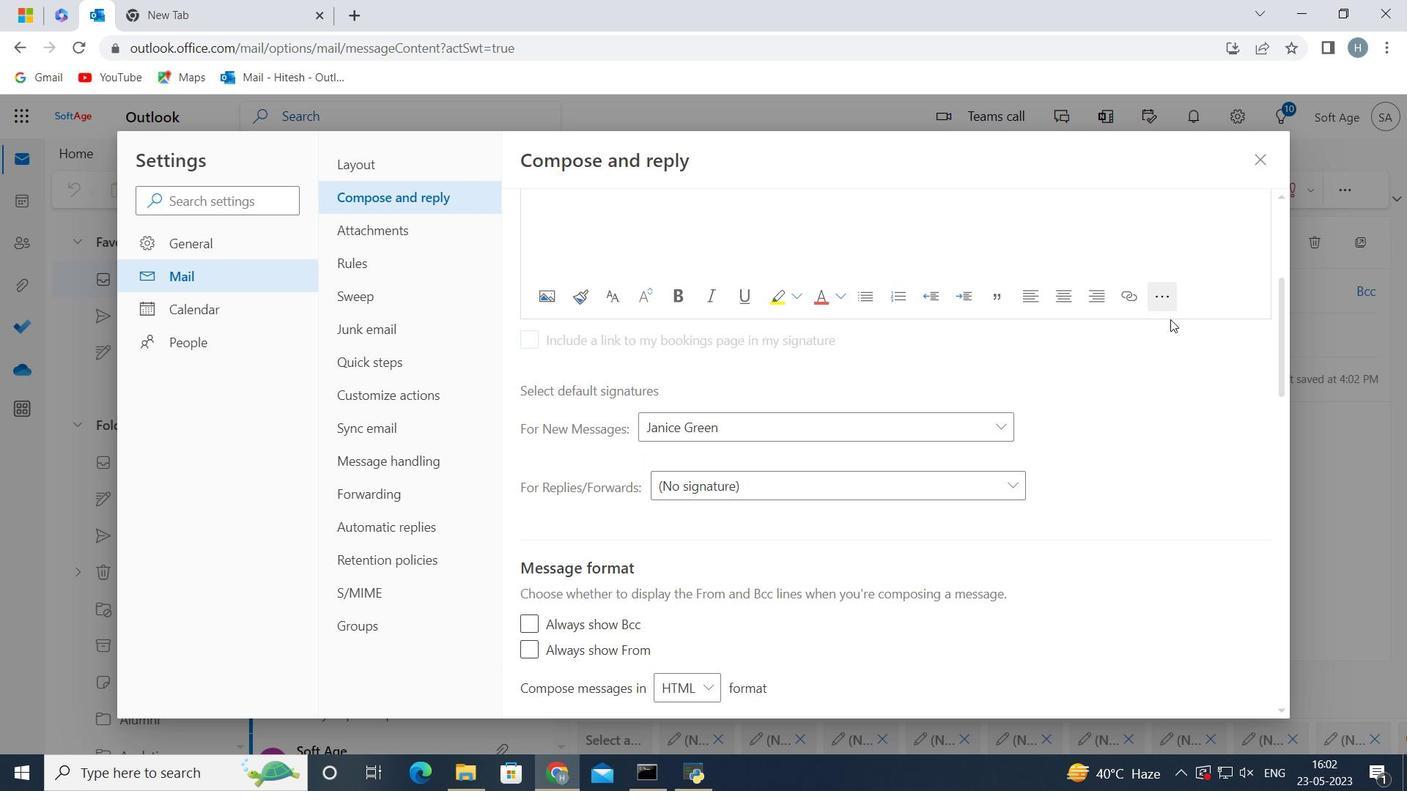 
Action: Mouse scrolled (1169, 324) with delta (0, 0)
Screenshot: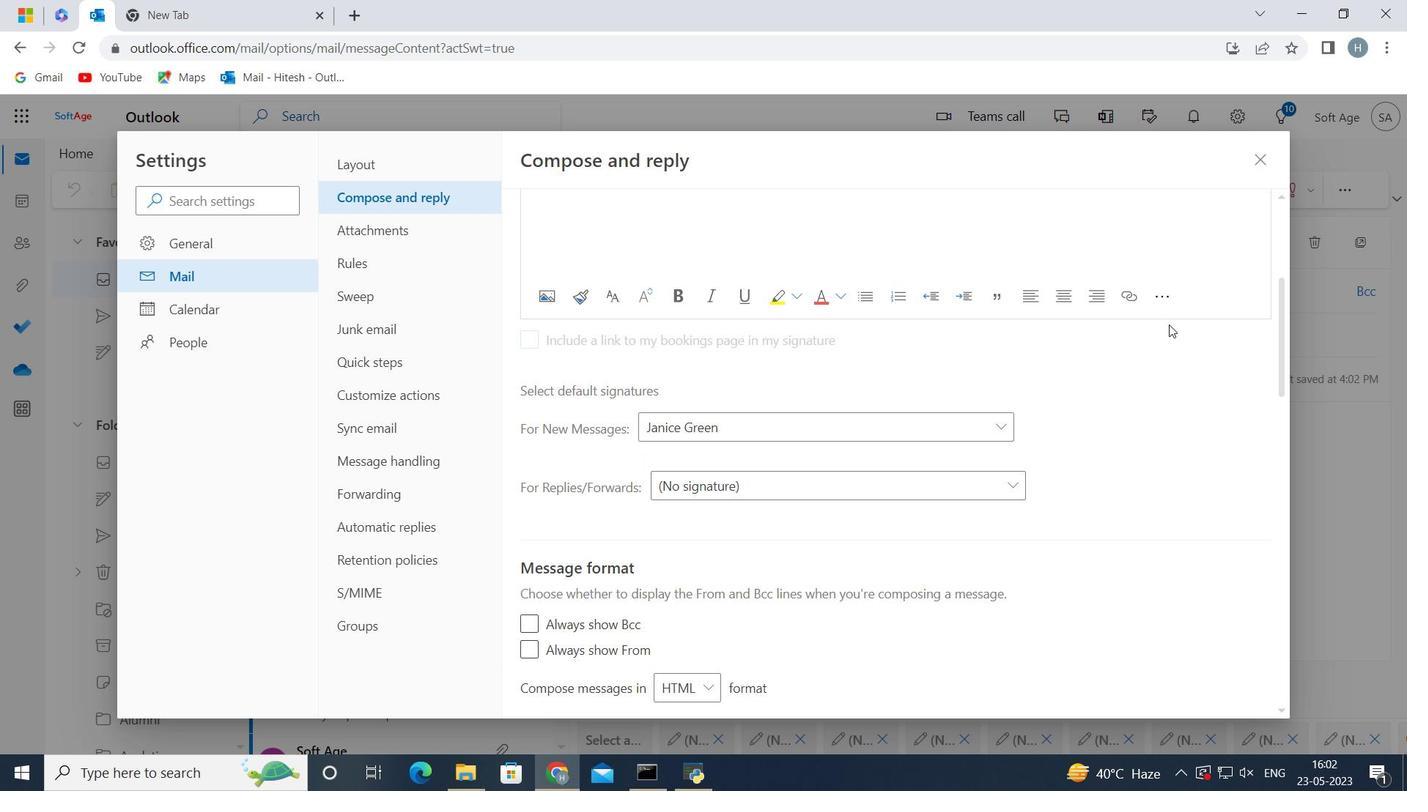 
Action: Mouse scrolled (1169, 324) with delta (0, 0)
Screenshot: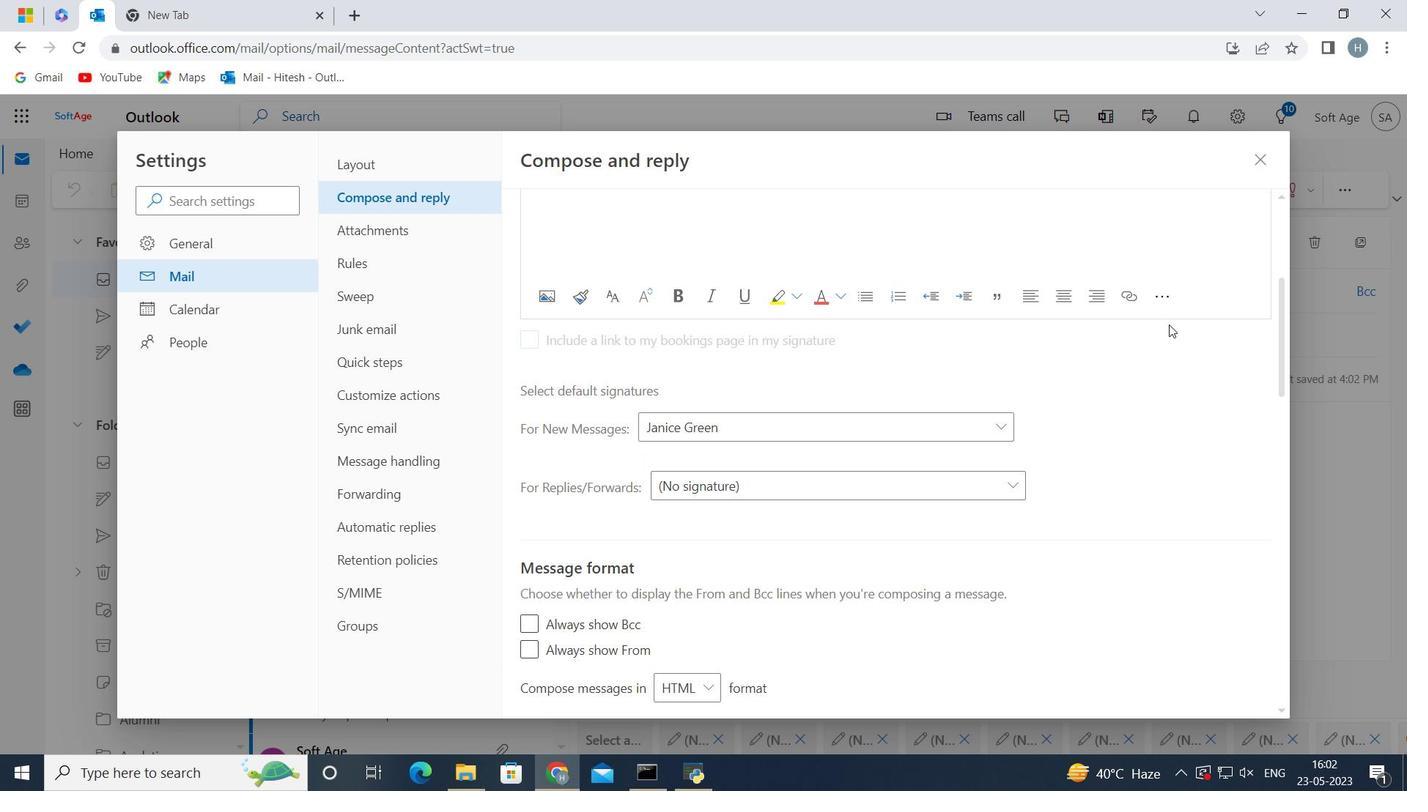 
Action: Mouse moved to (1257, 159)
Screenshot: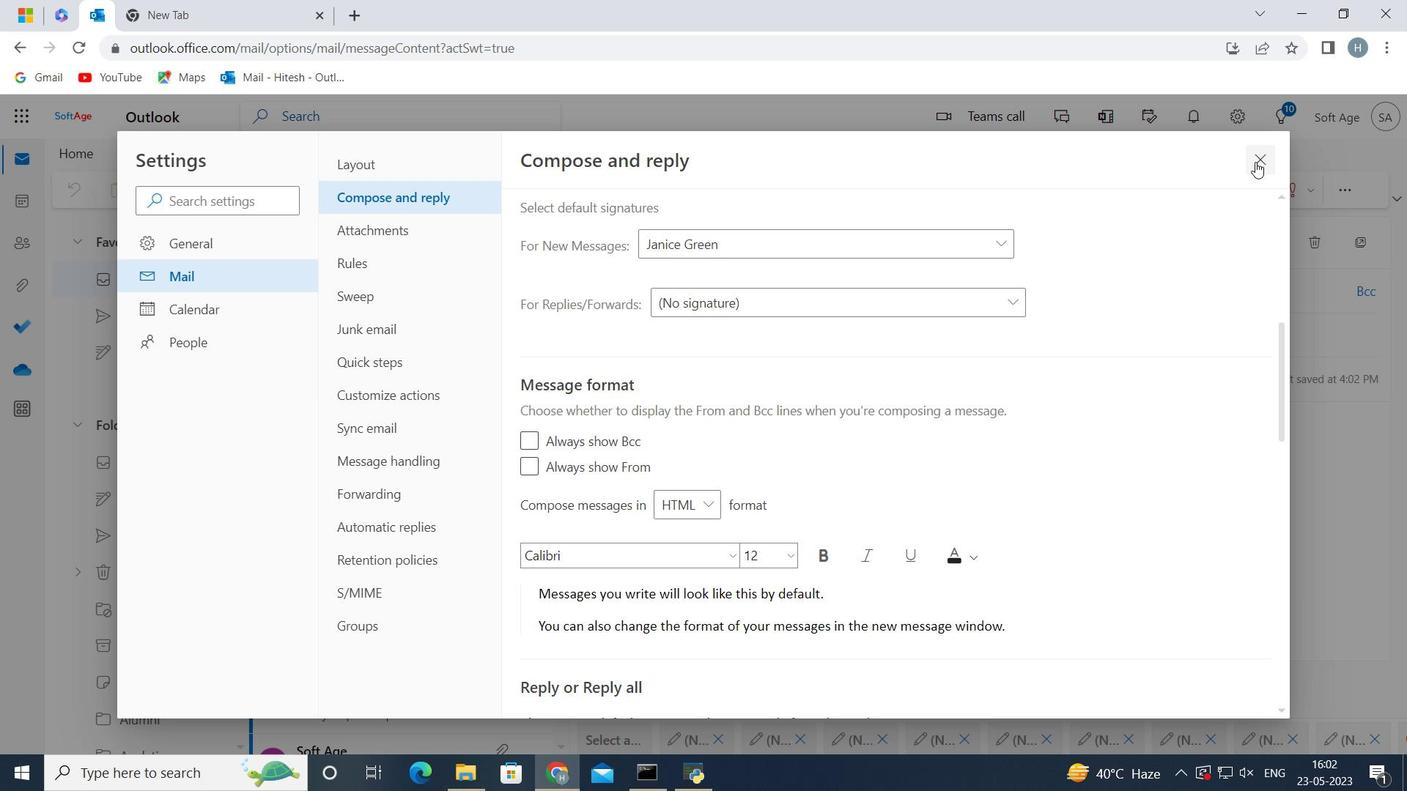 
Action: Mouse pressed left at (1257, 159)
Screenshot: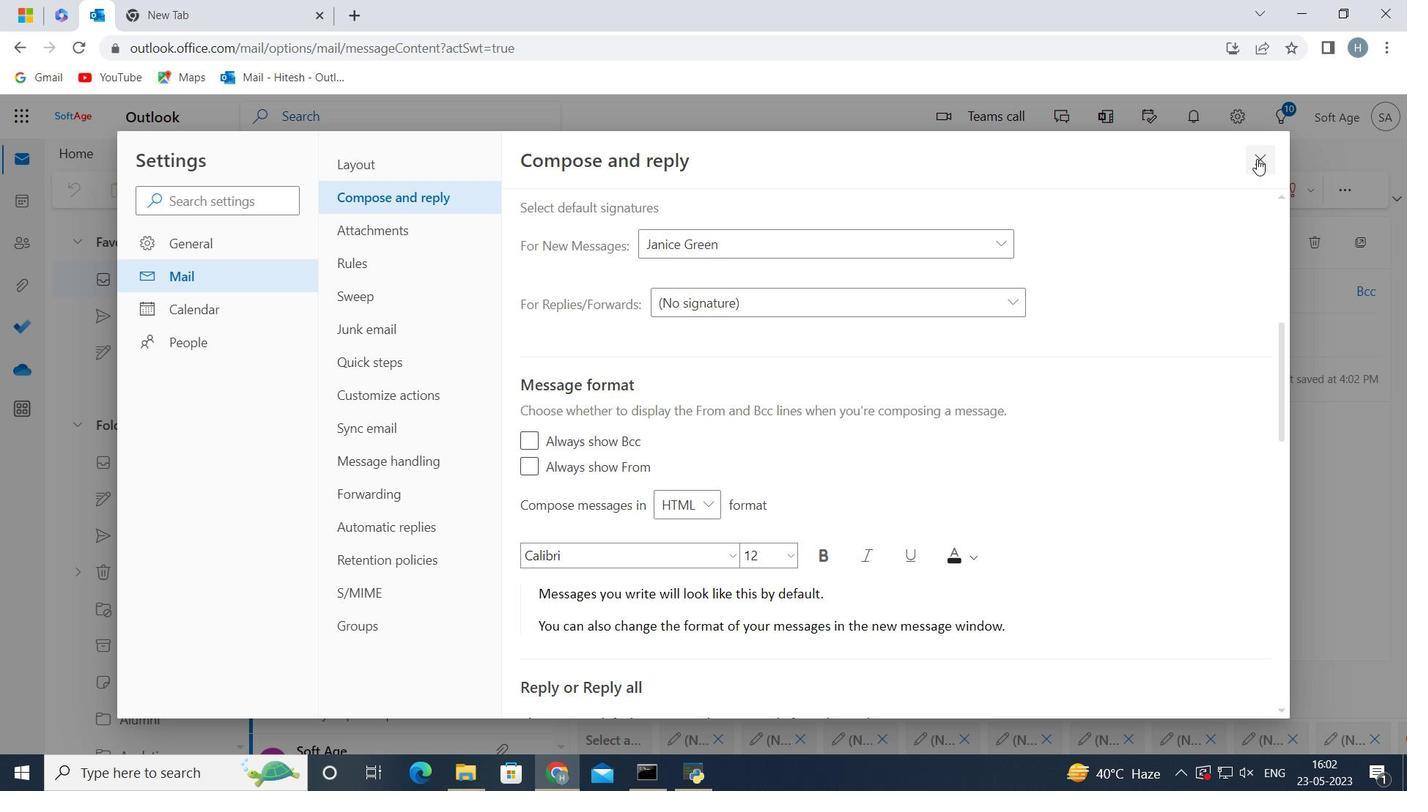 
Action: Mouse moved to (722, 385)
Screenshot: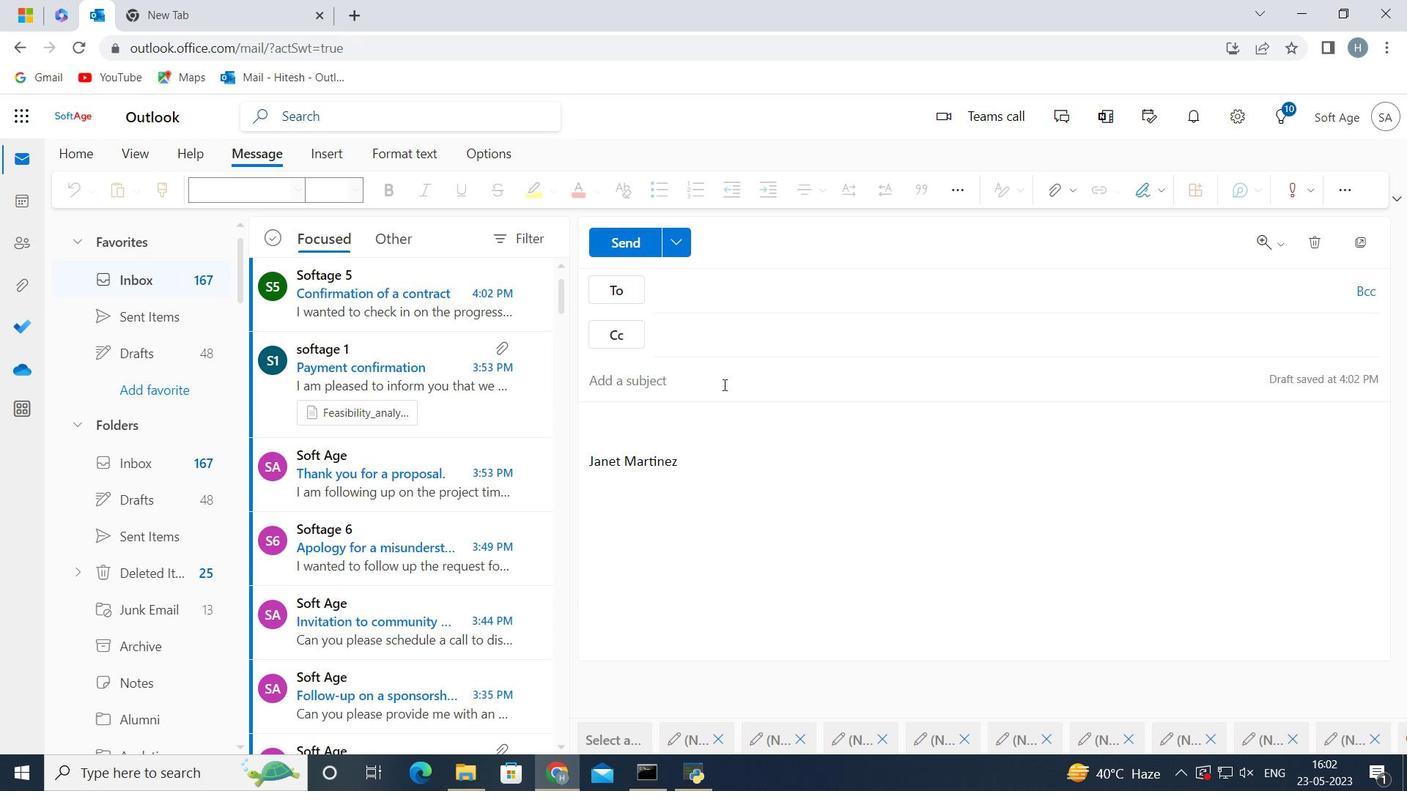 
Action: Mouse pressed left at (722, 385)
Screenshot: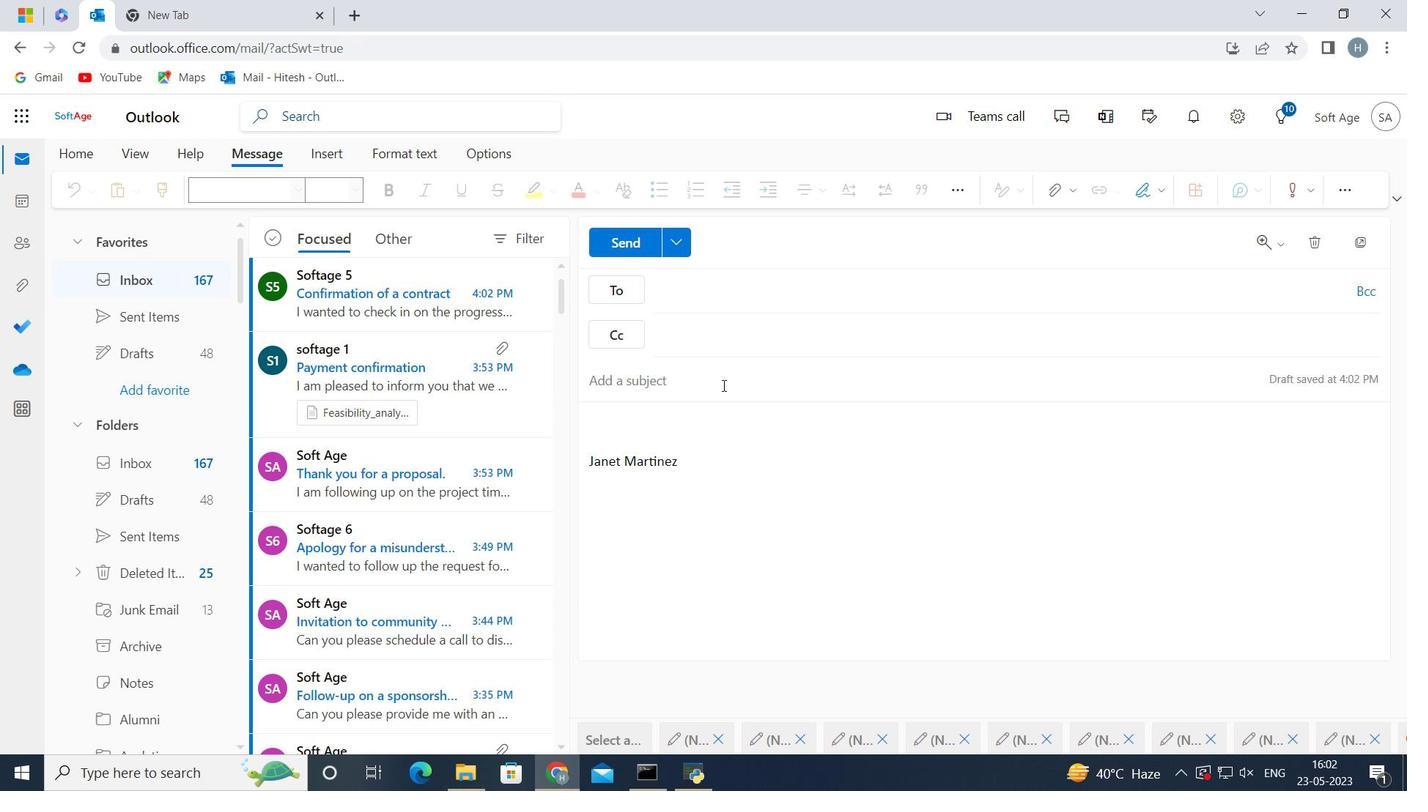 
Action: Key pressed <Key.shift>Thank<Key.space>you<Key.space>for<Key.space>your<Key.space>donation<Key.space>
Screenshot: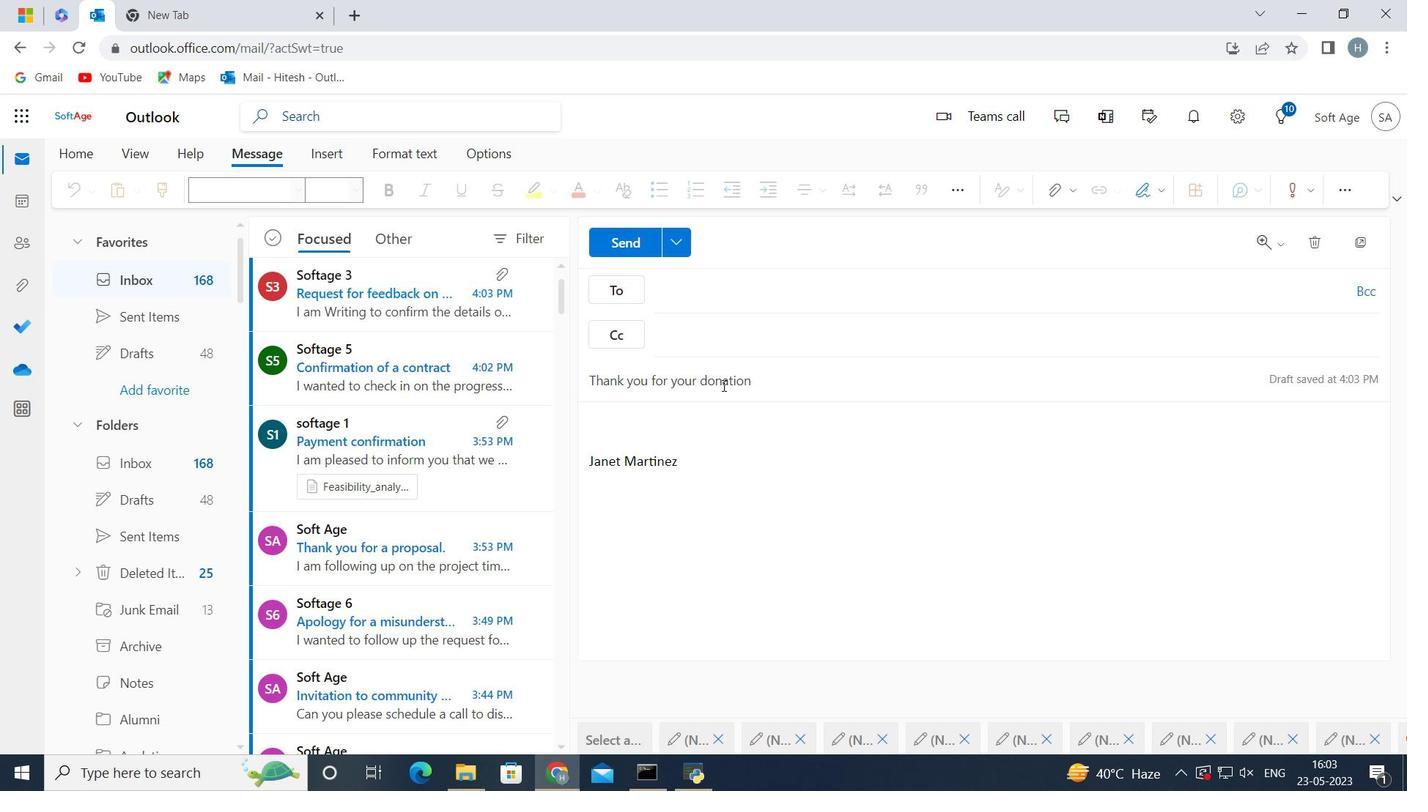 
Action: Mouse moved to (692, 468)
Screenshot: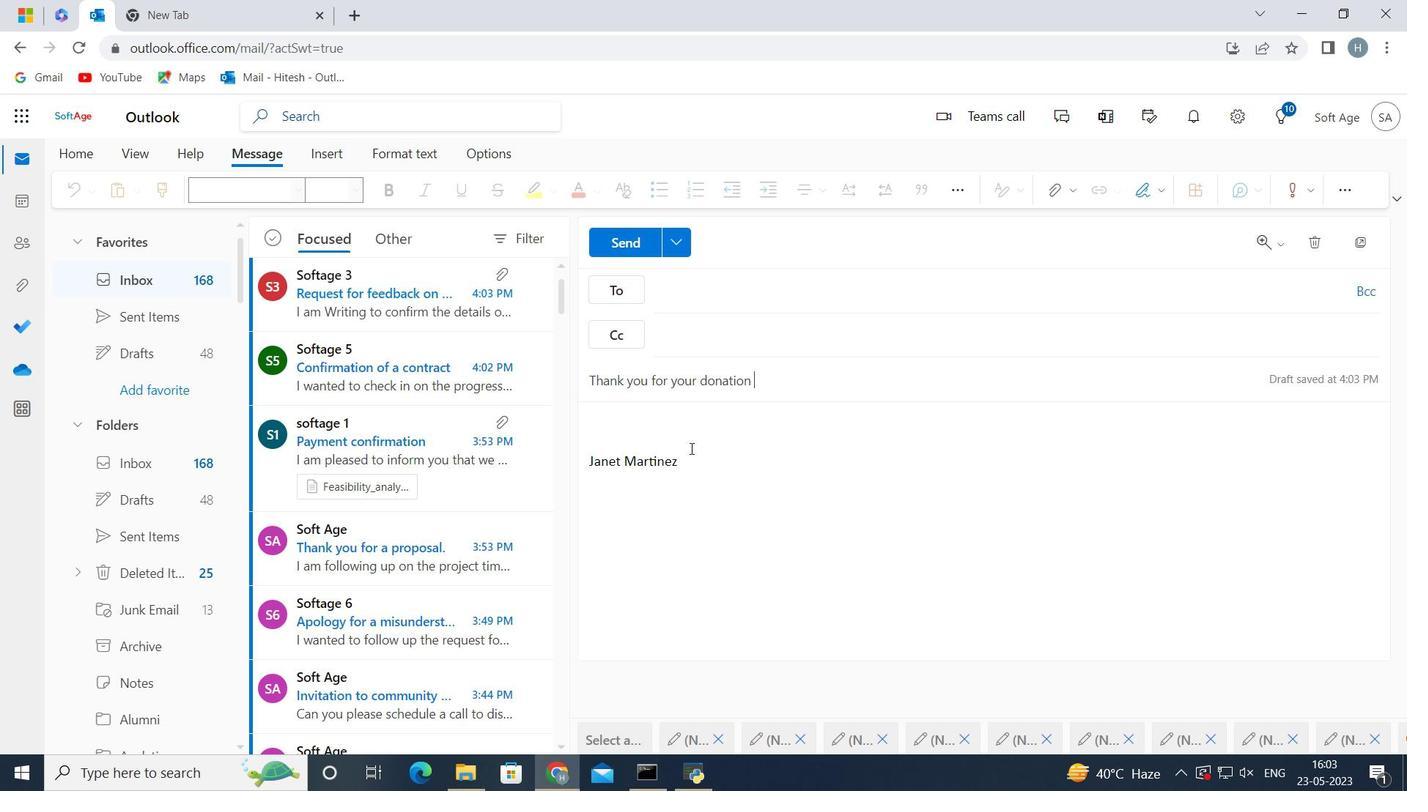 
Action: Mouse pressed left at (692, 468)
Screenshot: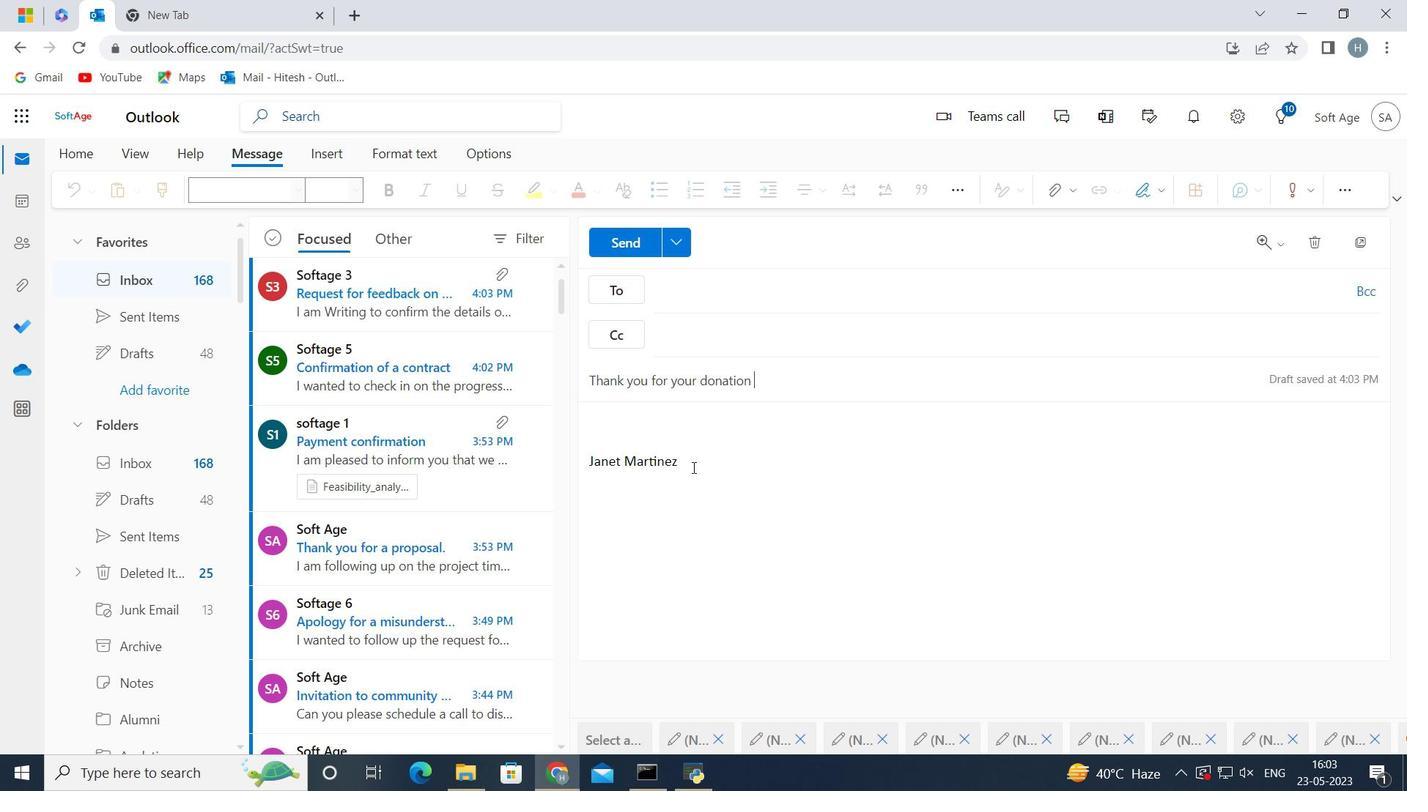 
Action: Key pressed <Key.backspace><Key.backspace><Key.backspace><Key.backspace><Key.backspace><Key.backspace><Key.backspace><Key.backspace><Key.backspace><Key.backspace><Key.backspace><Key.backspace><Key.backspace><Key.backspace><Key.backspace><Key.backspace><Key.backspace><Key.backspace><Key.backspace><Key.backspace><Key.backspace><Key.backspace><Key.backspace><Key.backspace><Key.backspace><Key.backspace><Key.backspace><Key.backspace><Key.backspace><Key.backspace><Key.backspace><Key.backspace><Key.backspace><Key.backspace><Key.backspace><Key.backspace><Key.shift>We<Key.space>have<Key.space>received<Key.space>the<Key.space>feedbav<Key.backspace>ck<Key.space>from<Key.space>the<Key.space>client<Key.space>and<Key.space>will<Key.space>incorporate<Key.space>the<Key.space>necessary<Key.space>changes<Key.space>in<Key.space>the<Key.space>next<Key.space>version<Key.space>
Screenshot: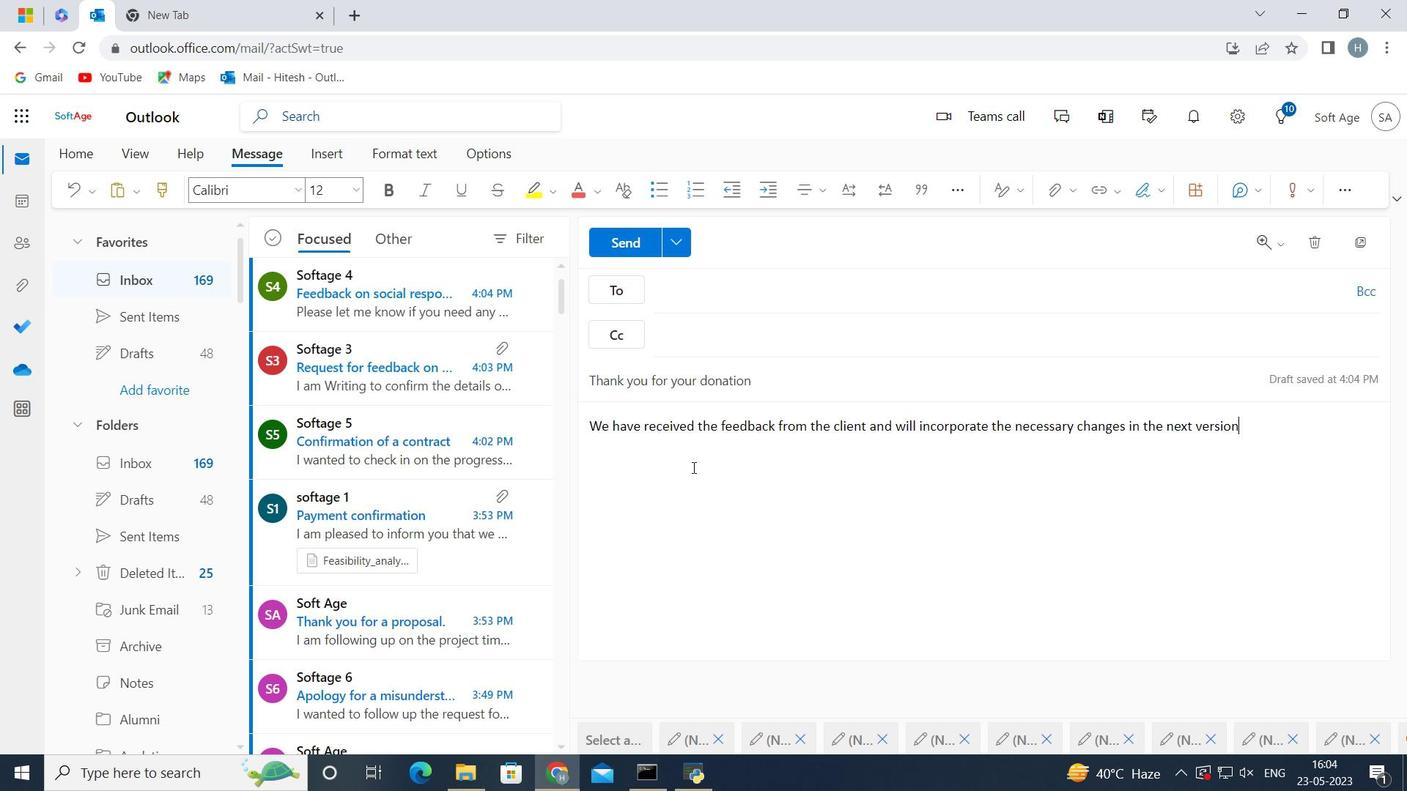 
Action: Mouse moved to (716, 289)
Screenshot: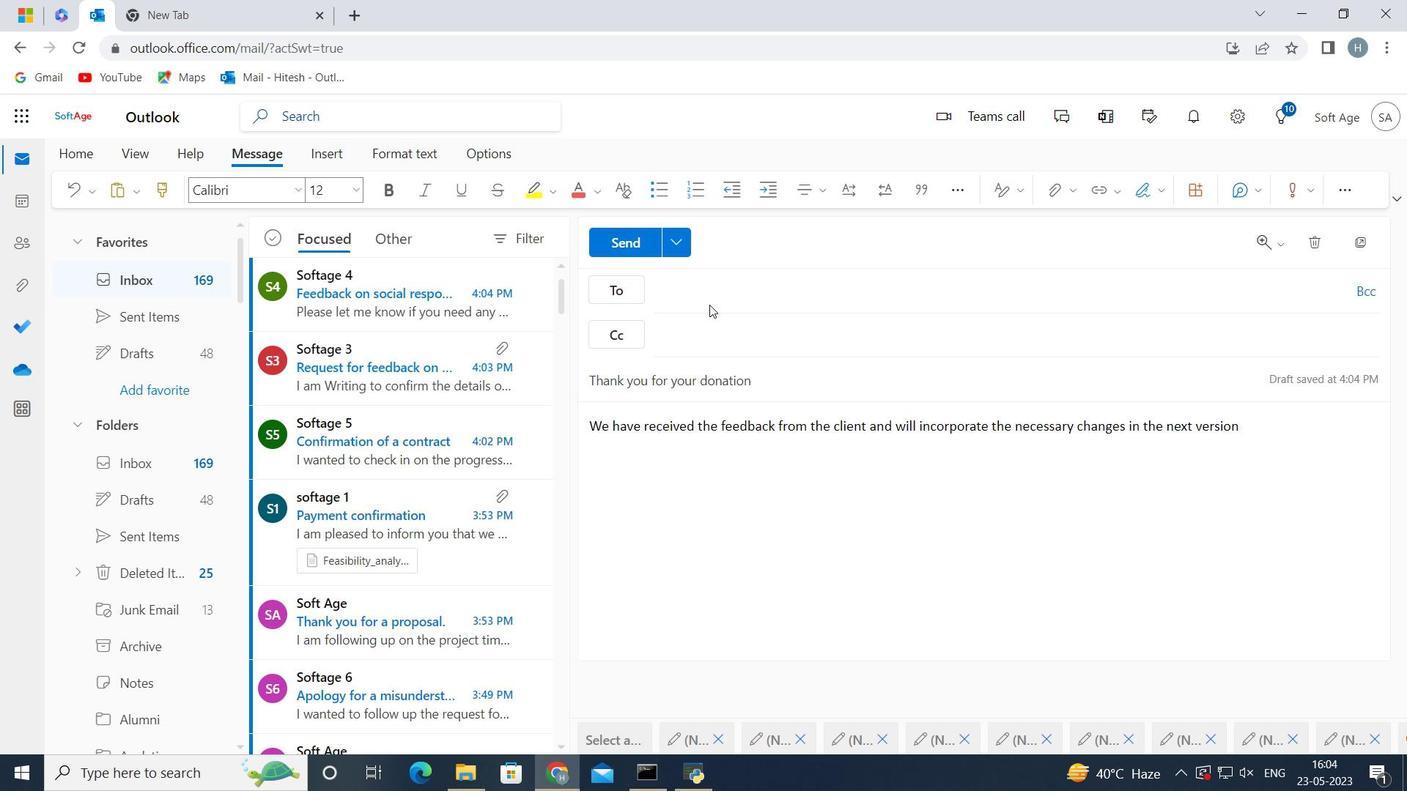 
Action: Mouse pressed left at (716, 289)
Screenshot: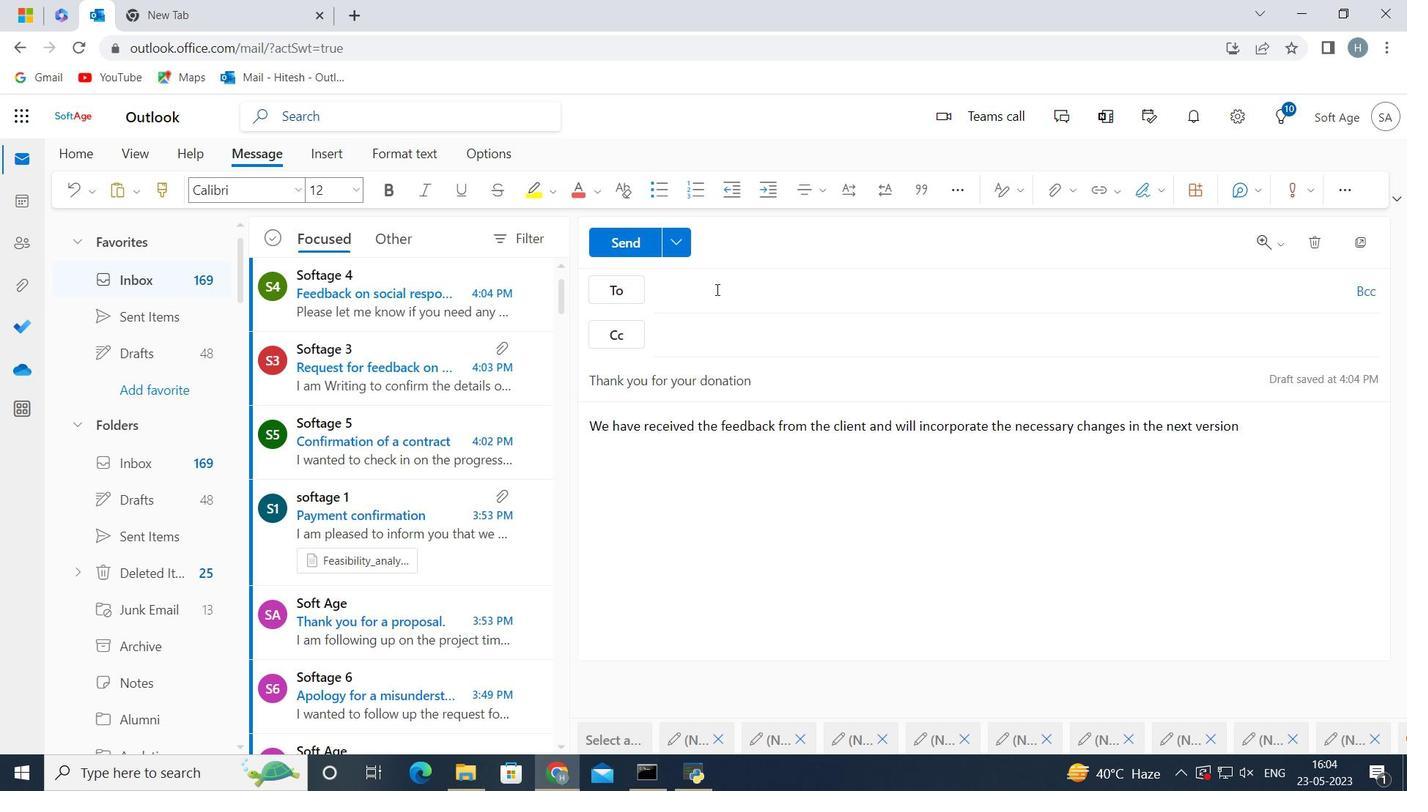 
Action: Key pressed softage.2<Key.shift>@softage.net
Screenshot: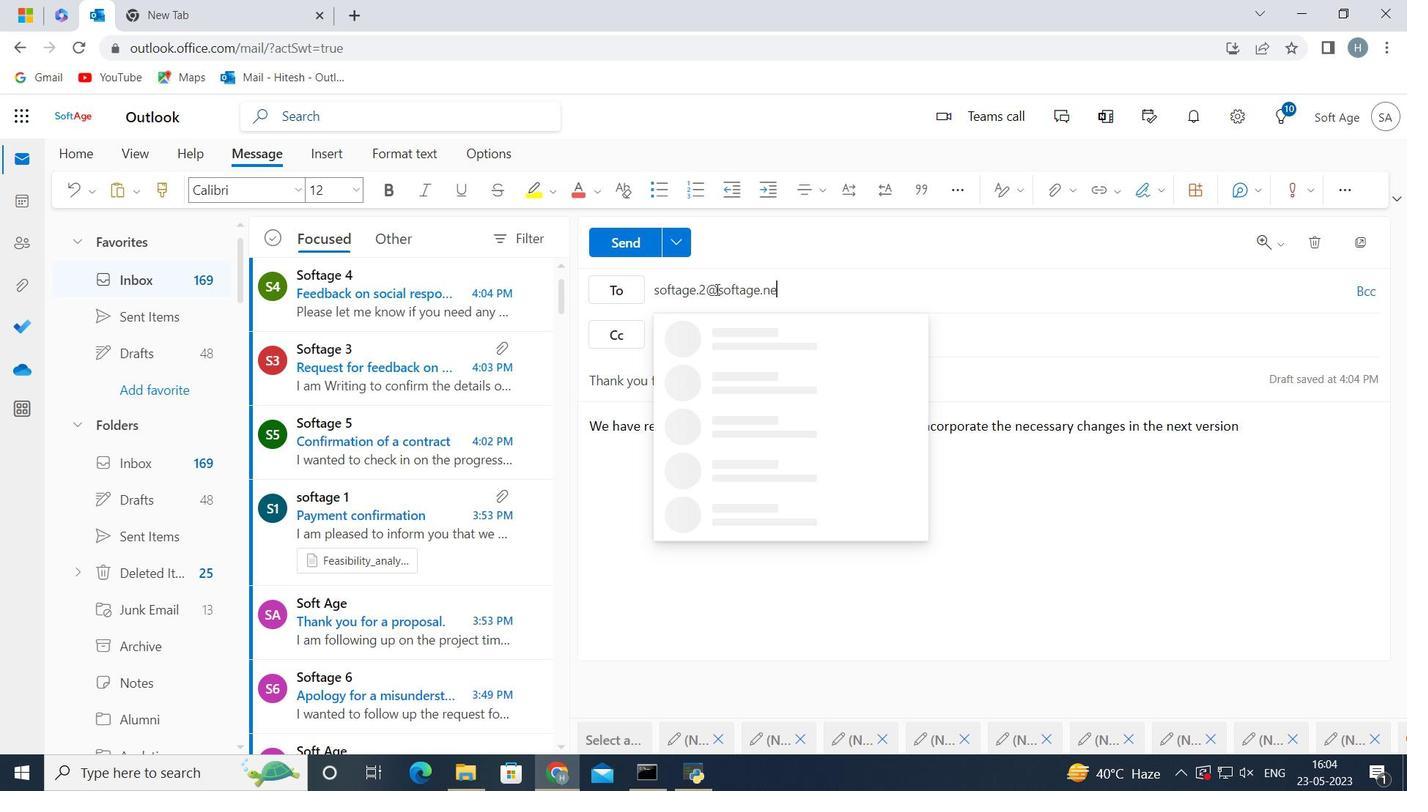 
Action: Mouse moved to (703, 341)
Screenshot: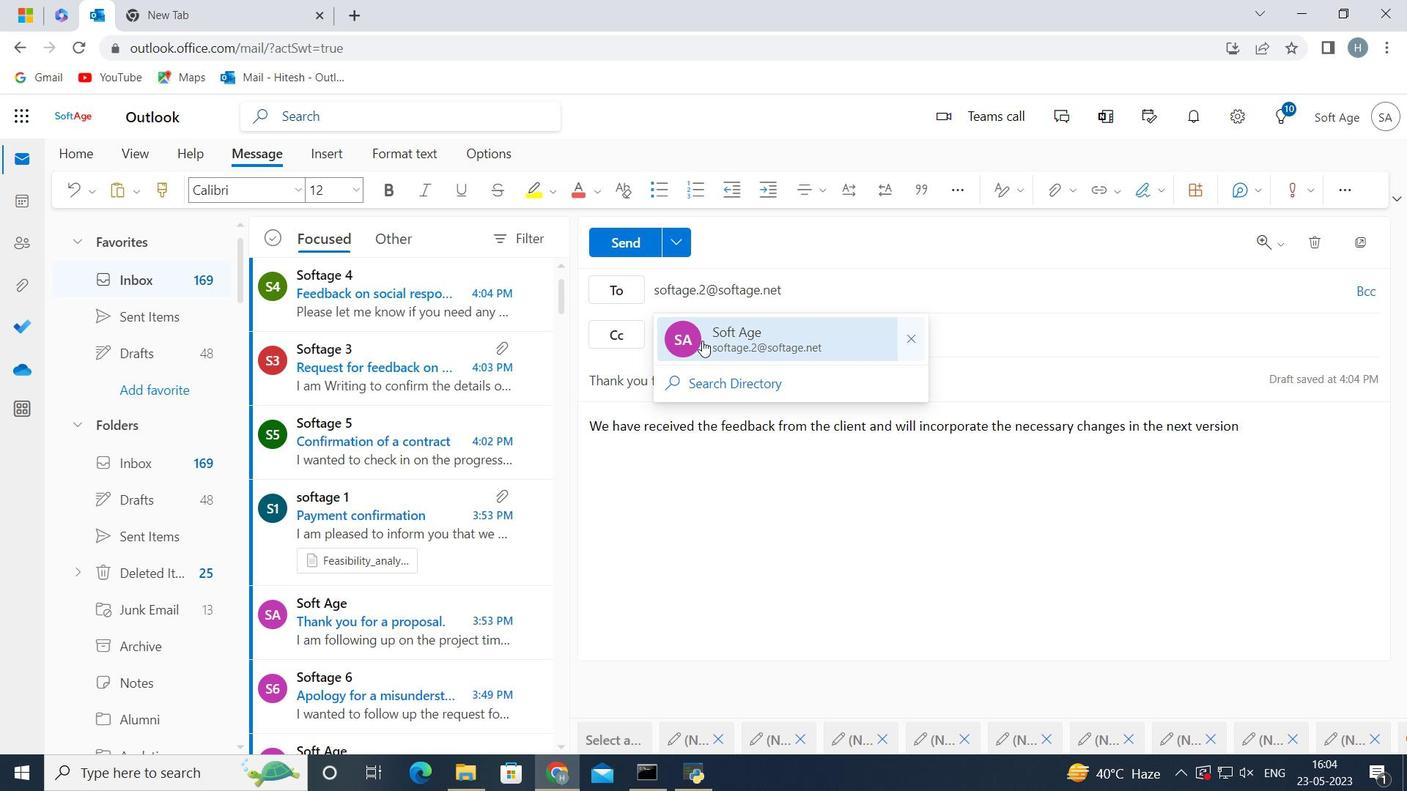 
Action: Mouse pressed left at (703, 341)
Screenshot: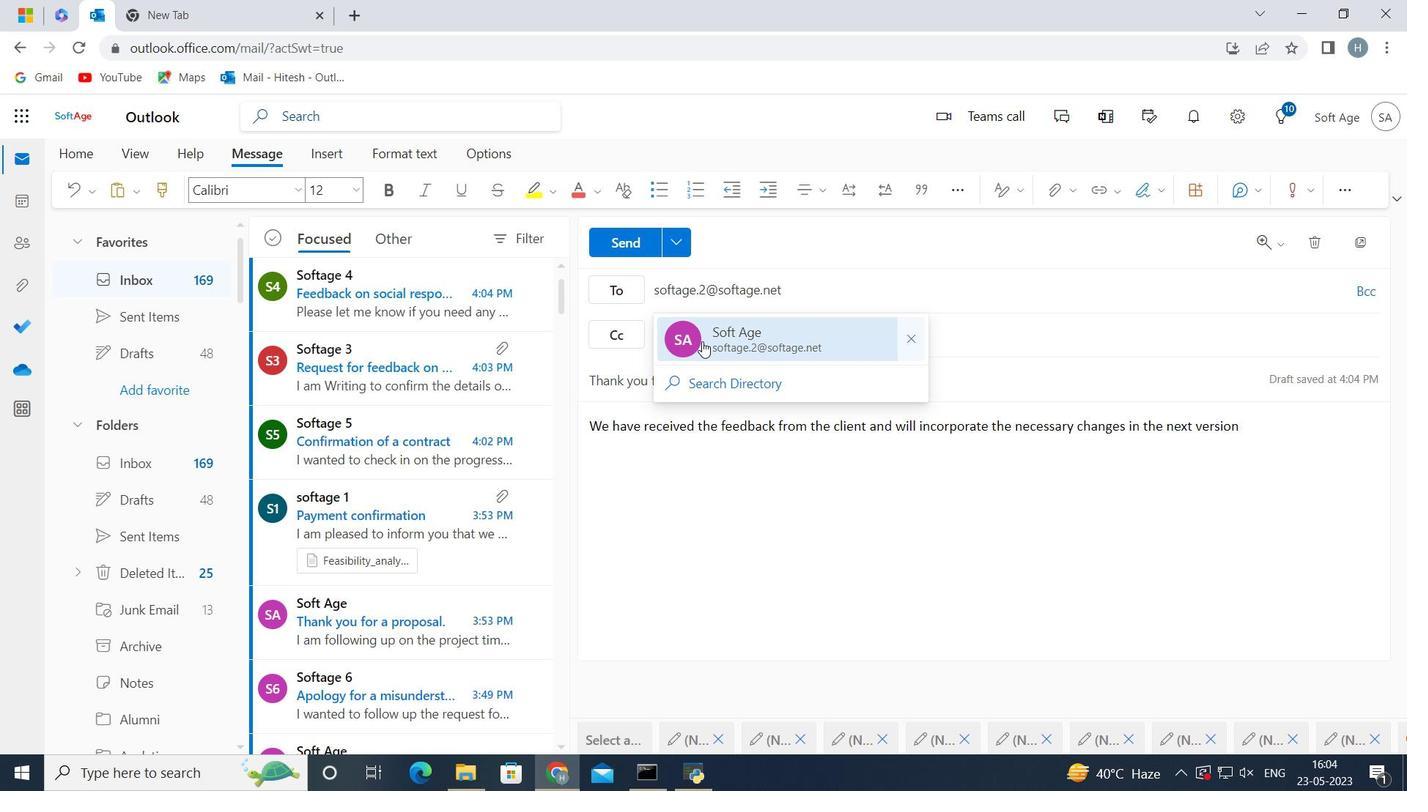 
Action: Mouse moved to (616, 239)
Screenshot: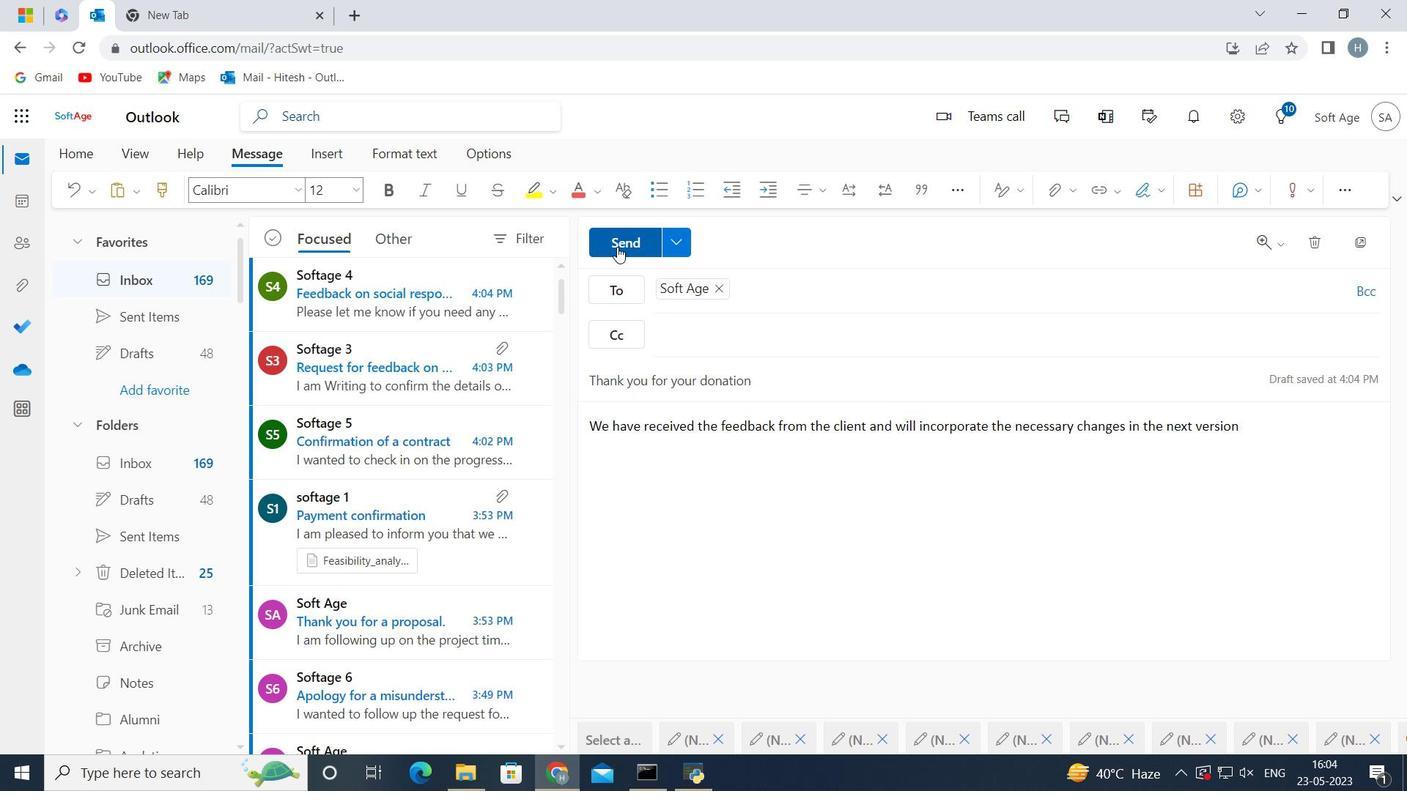 
Action: Mouse pressed left at (616, 239)
Screenshot: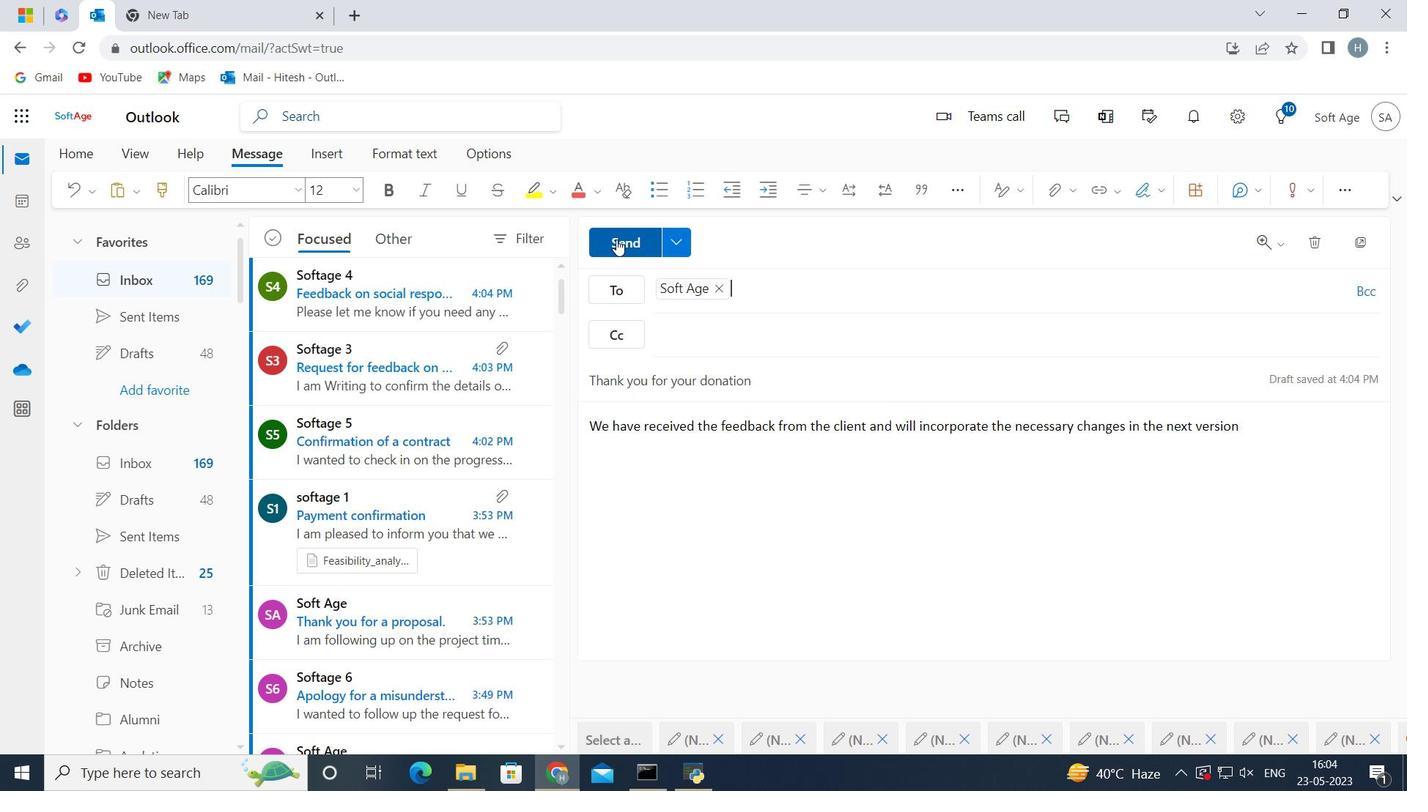 
Action: Mouse moved to (151, 531)
Screenshot: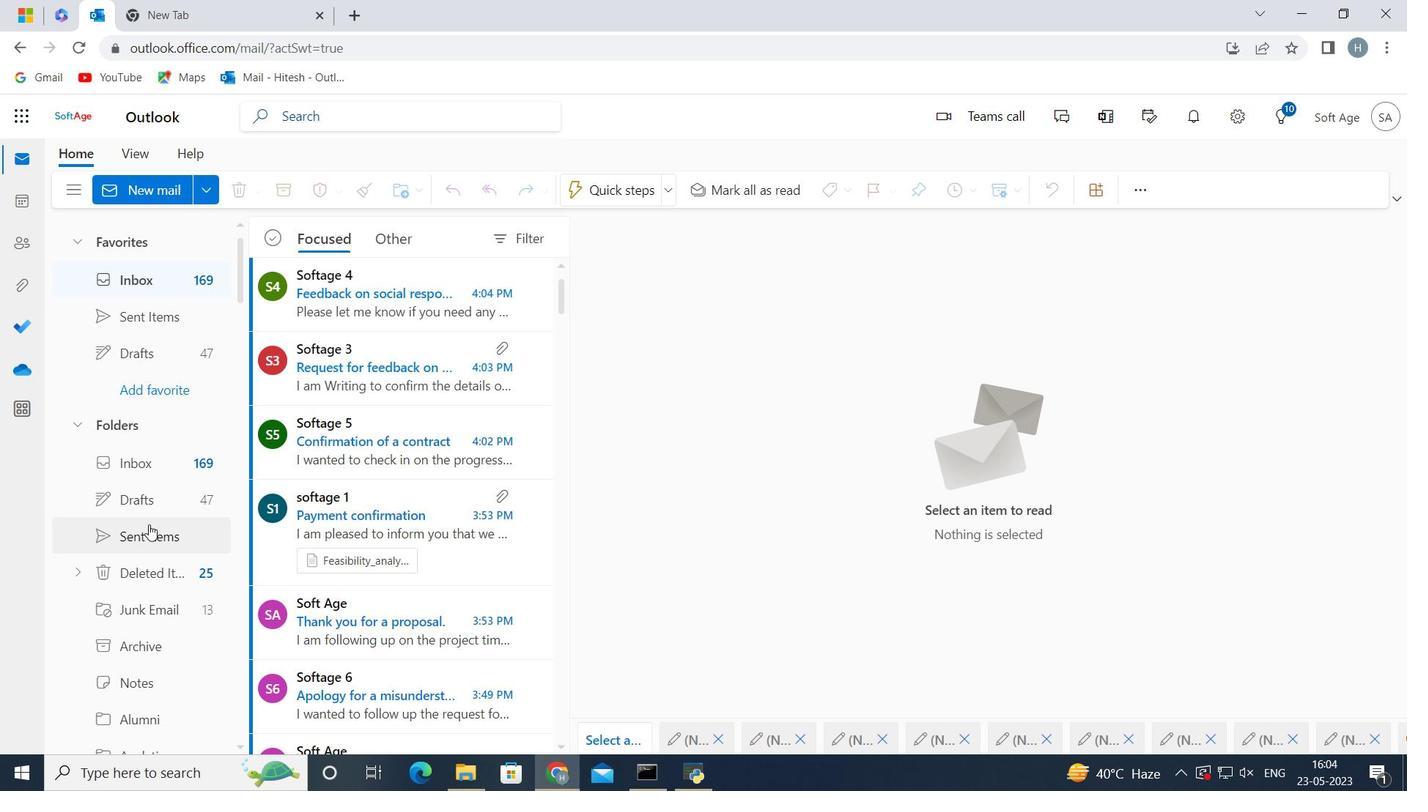 
Action: Mouse pressed left at (151, 531)
Screenshot: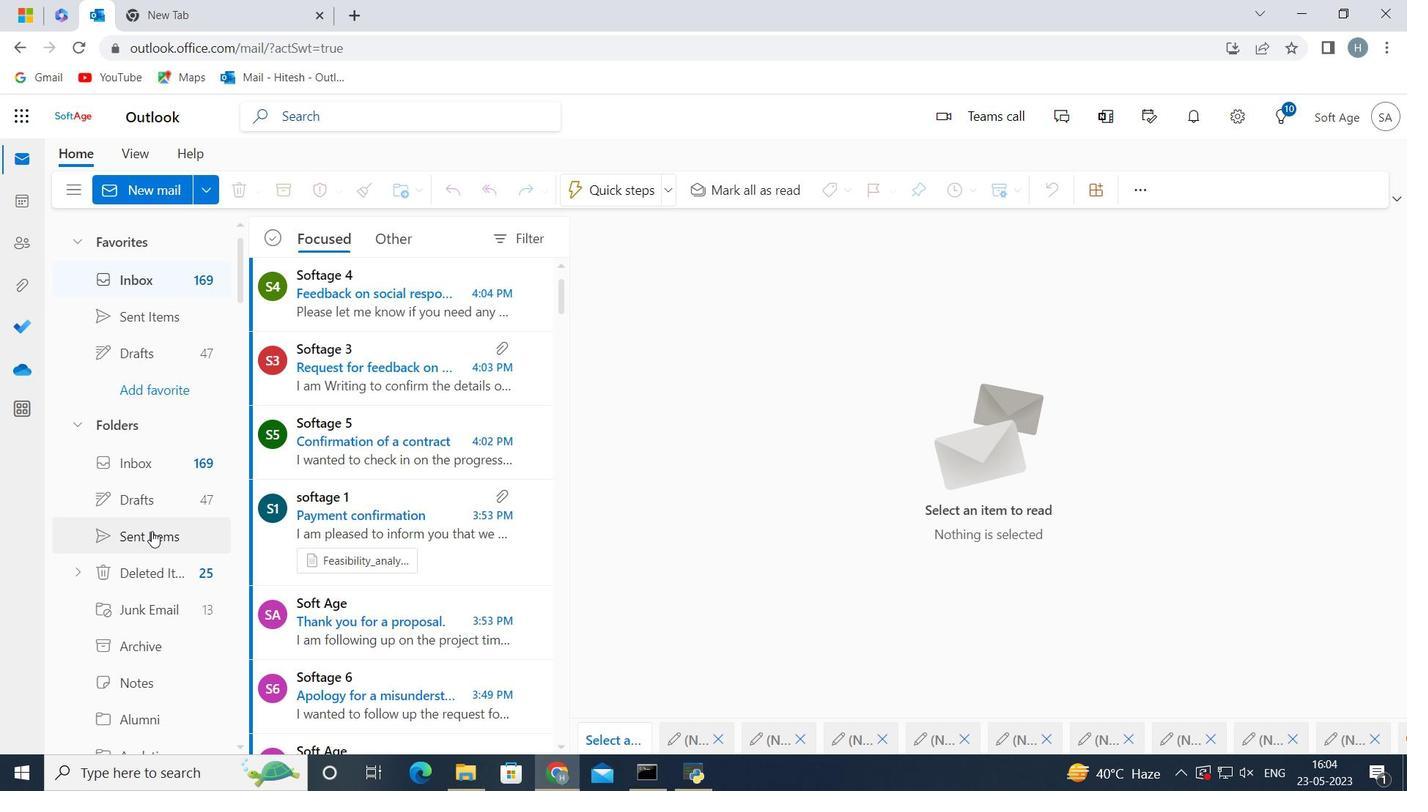 
Action: Mouse moved to (368, 324)
Screenshot: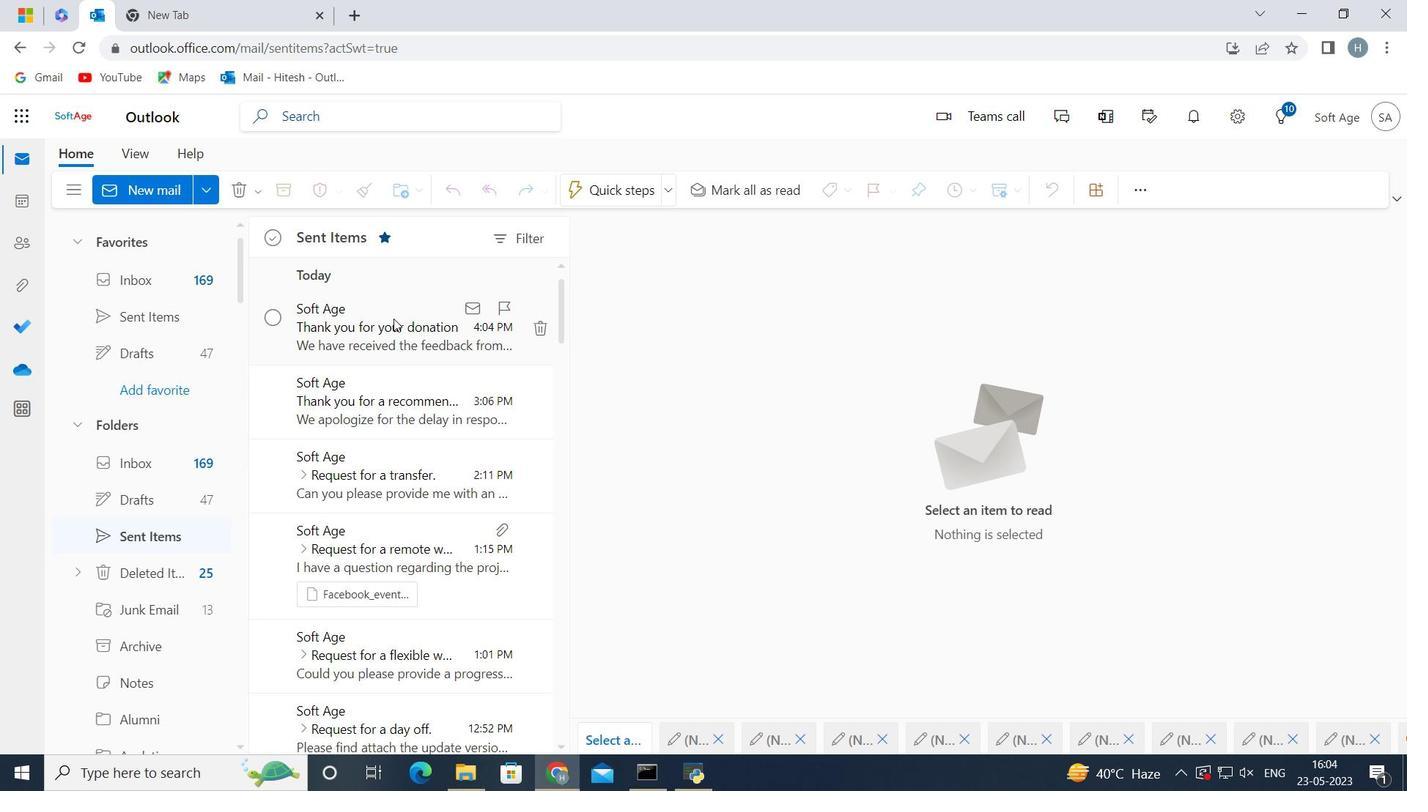 
Action: Mouse pressed left at (368, 324)
Screenshot: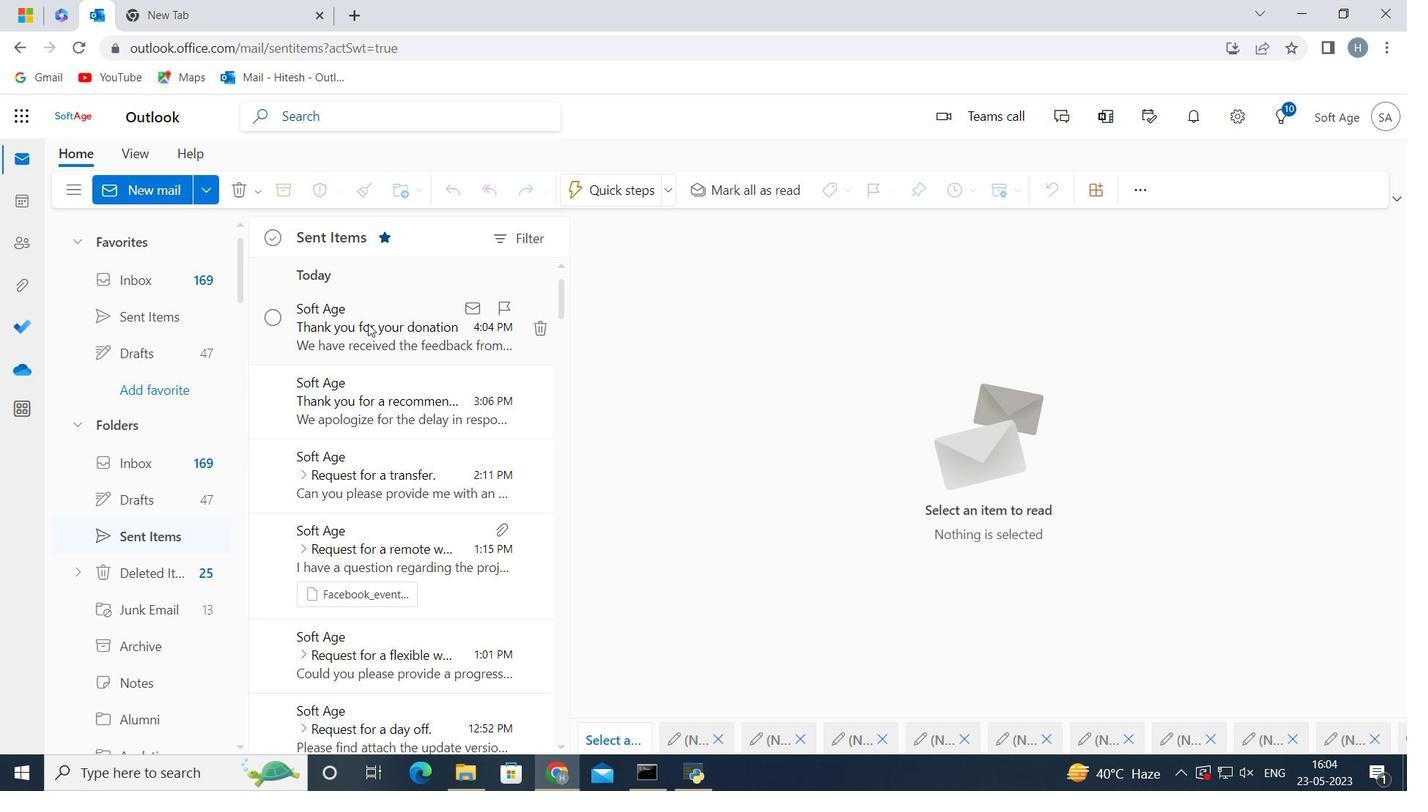 
Action: Mouse moved to (602, 194)
Screenshot: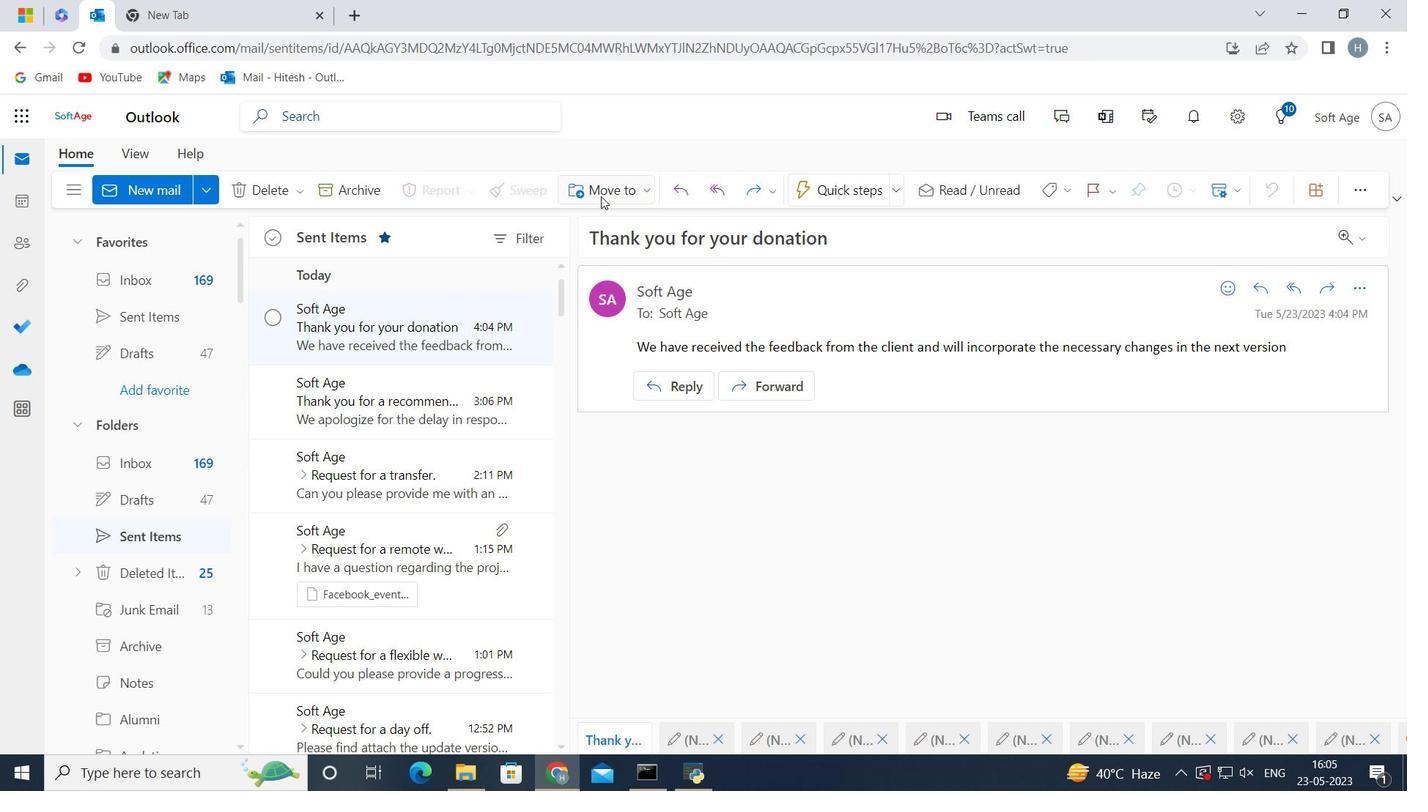
Action: Mouse pressed left at (602, 194)
Screenshot: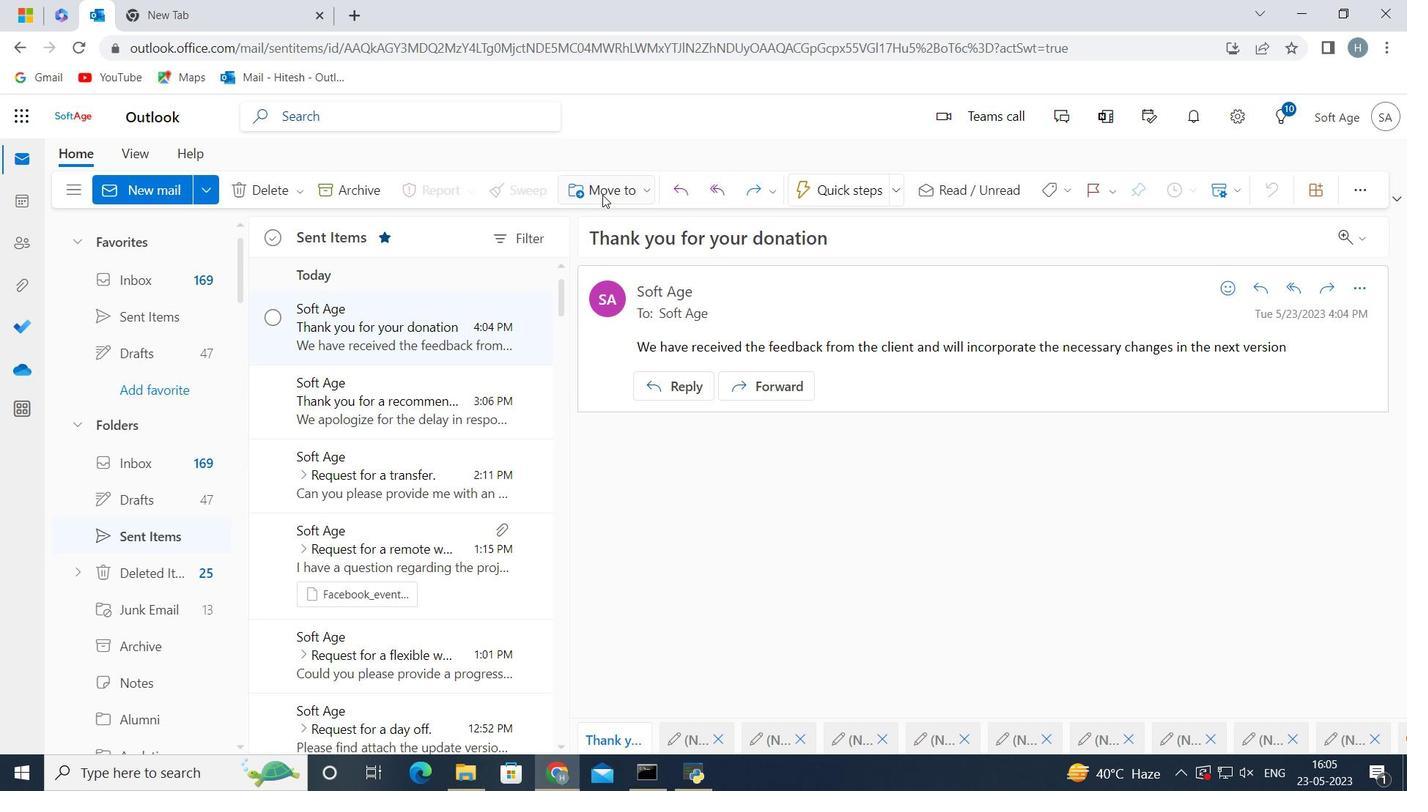 
Action: Mouse moved to (621, 222)
Screenshot: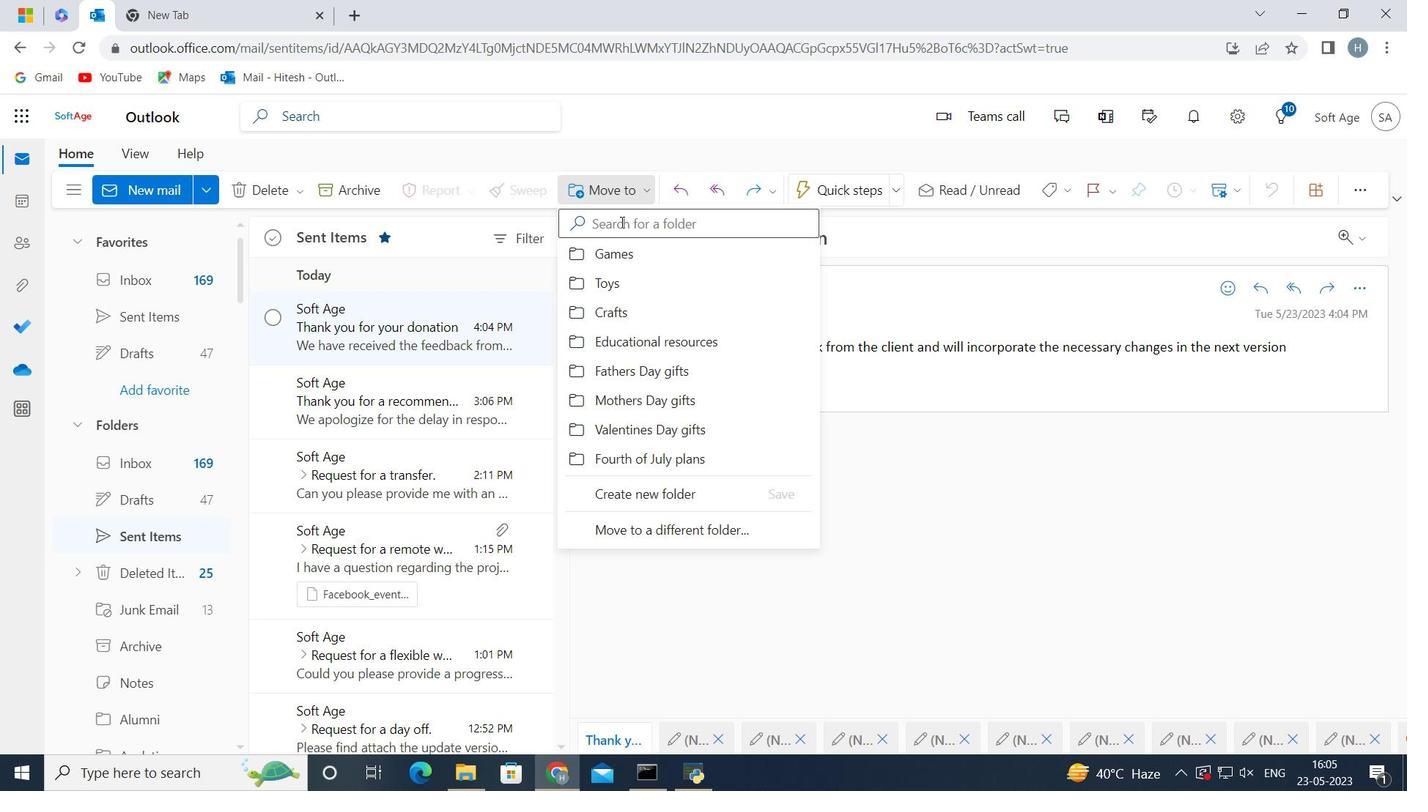 
Action: Mouse pressed left at (621, 222)
Screenshot: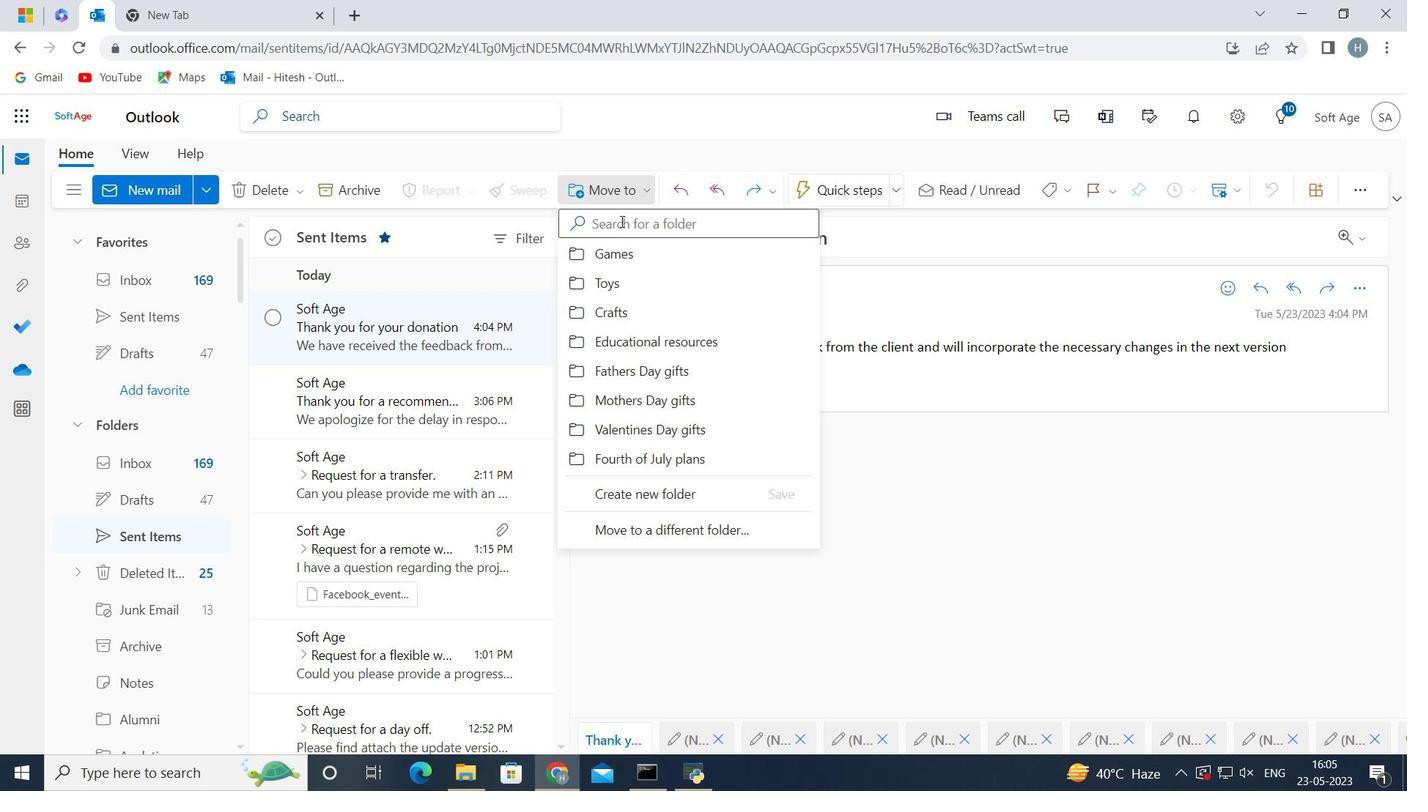 
Action: Mouse moved to (622, 221)
Screenshot: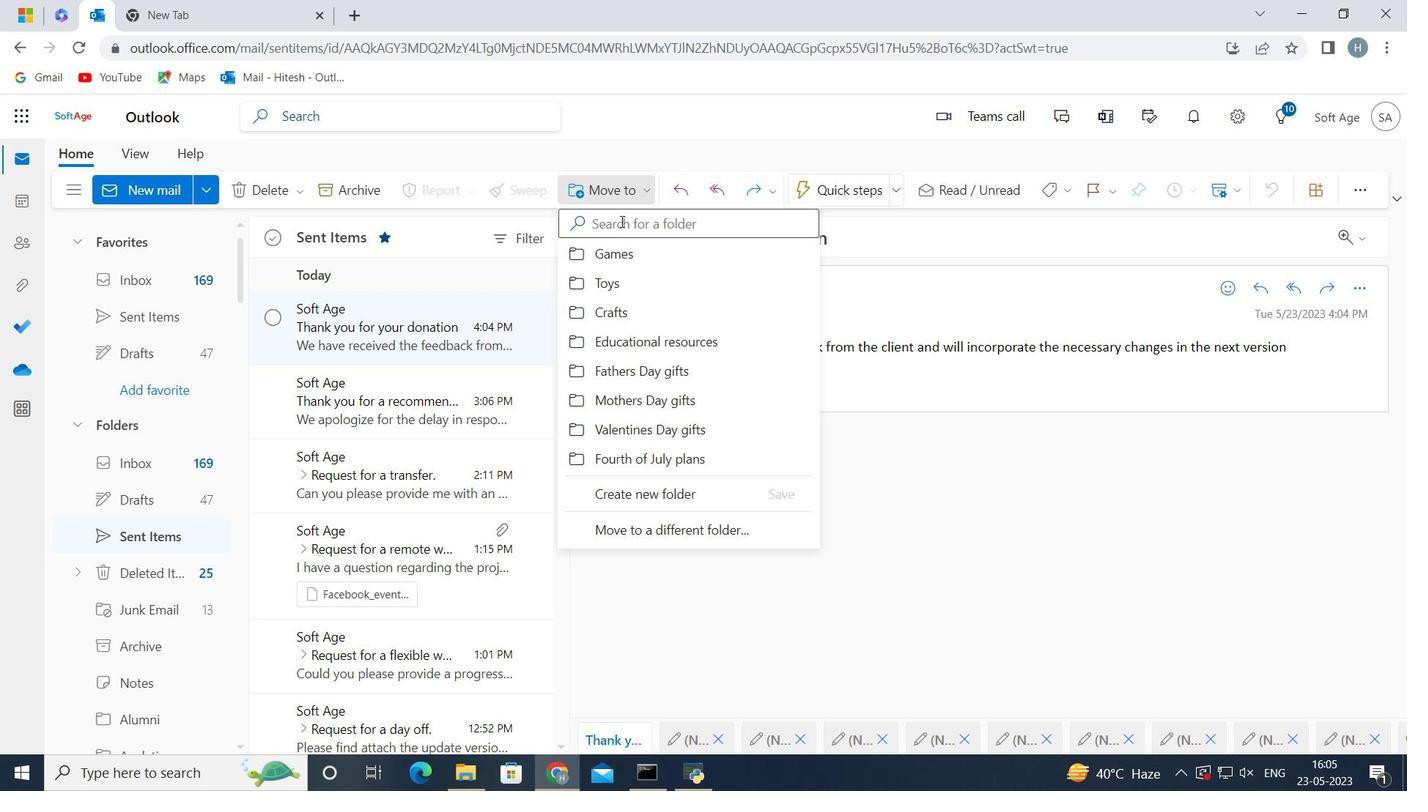
Action: Key pressed <Key.shift>Birth
Screenshot: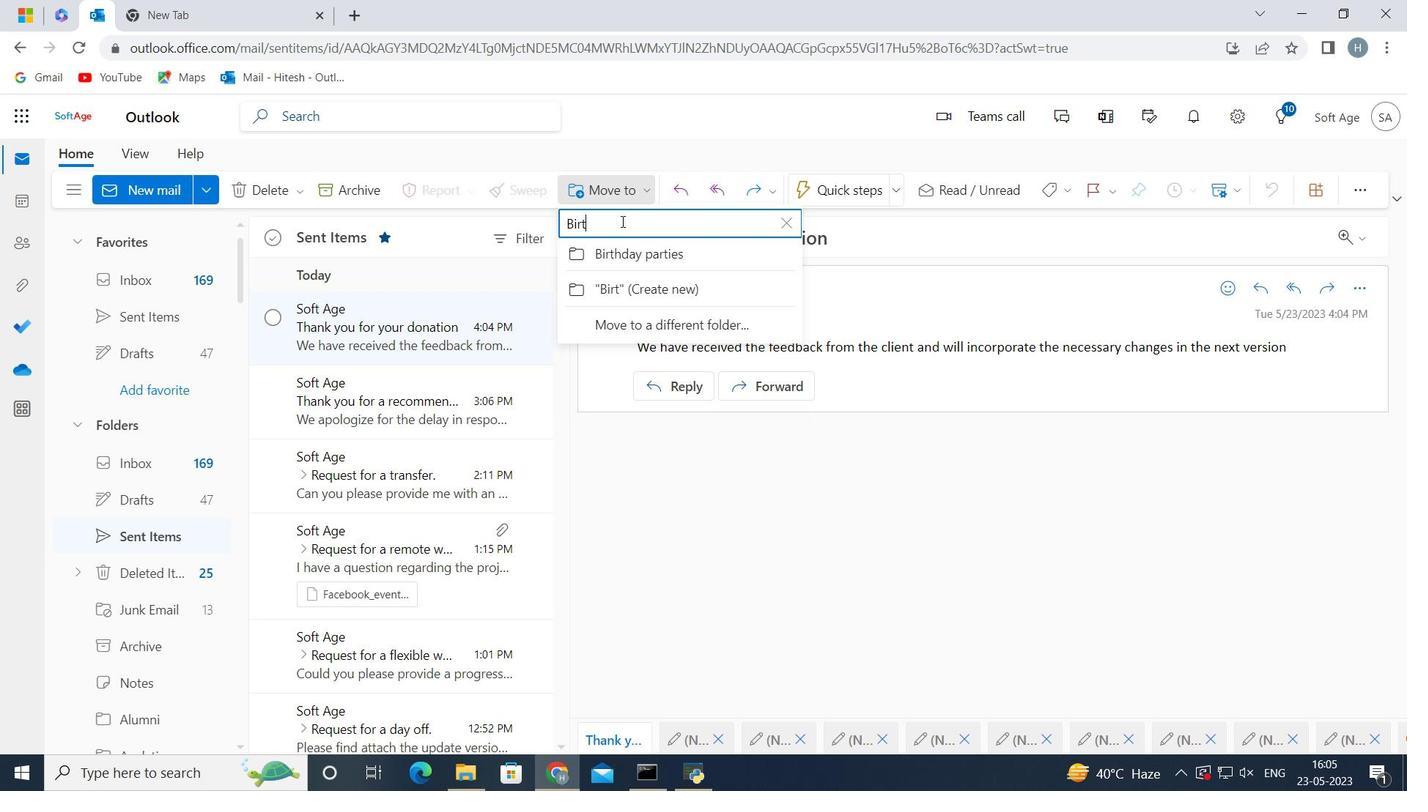 
Action: Mouse moved to (576, 254)
Screenshot: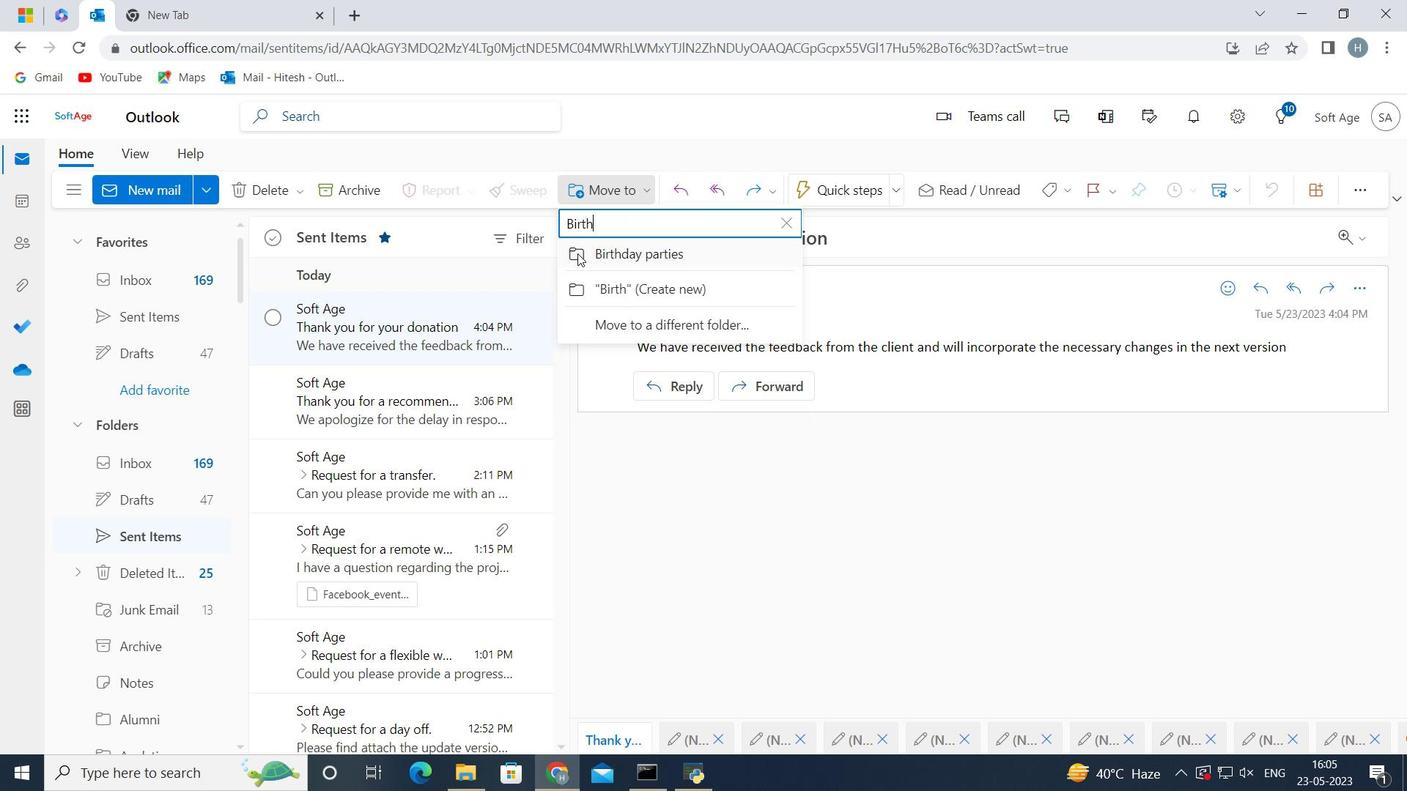 
Action: Mouse pressed left at (576, 254)
Screenshot: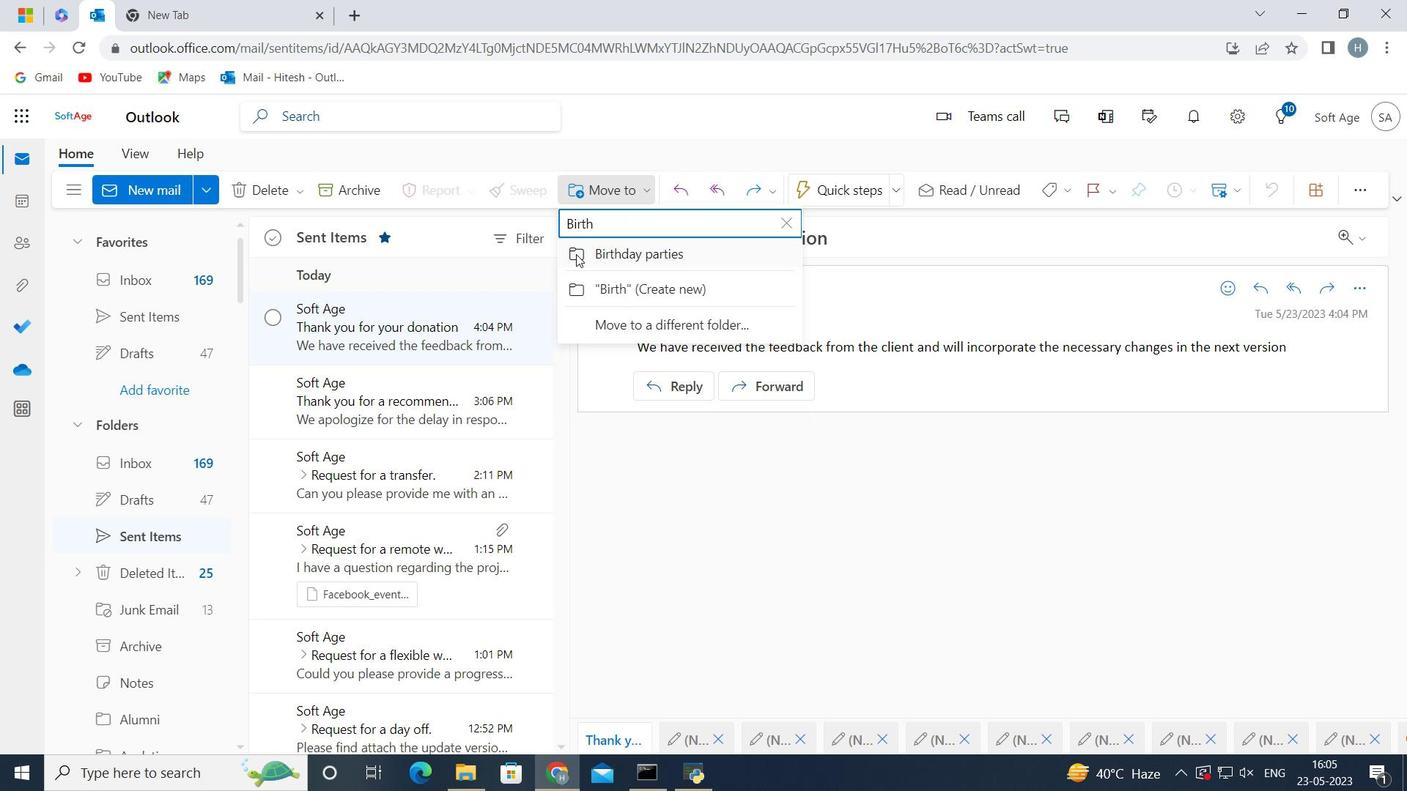 
